 Task: Create a due date automation trigger when advanced on, 2 working days before a card is due add fields with all custom fields completed at 11:00 AM.
Action: Mouse moved to (969, 288)
Screenshot: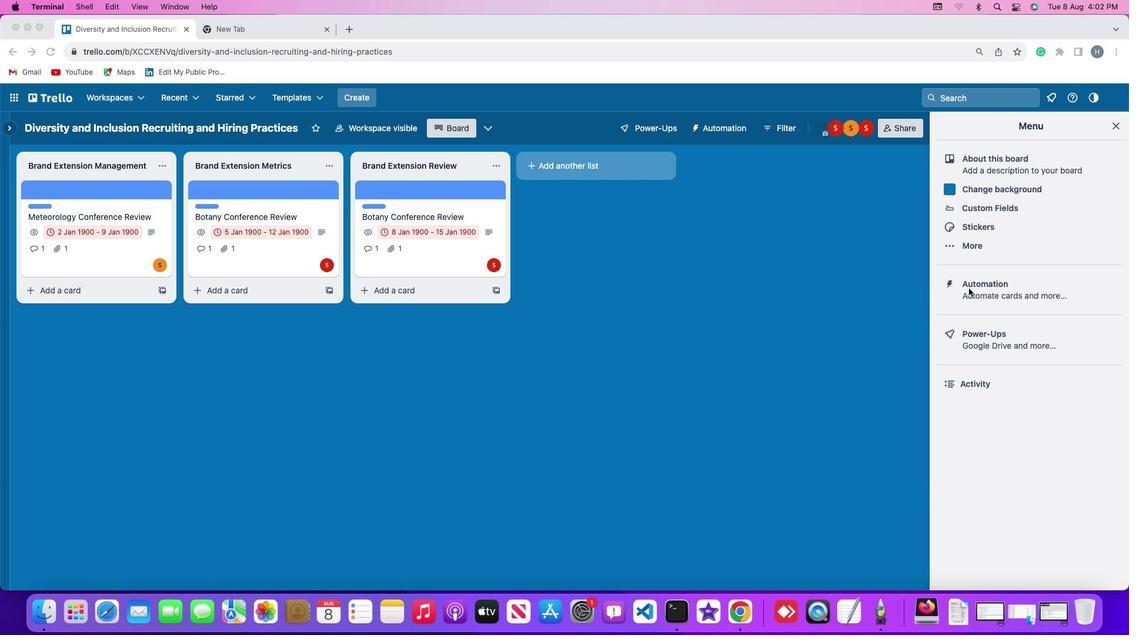 
Action: Mouse pressed left at (969, 288)
Screenshot: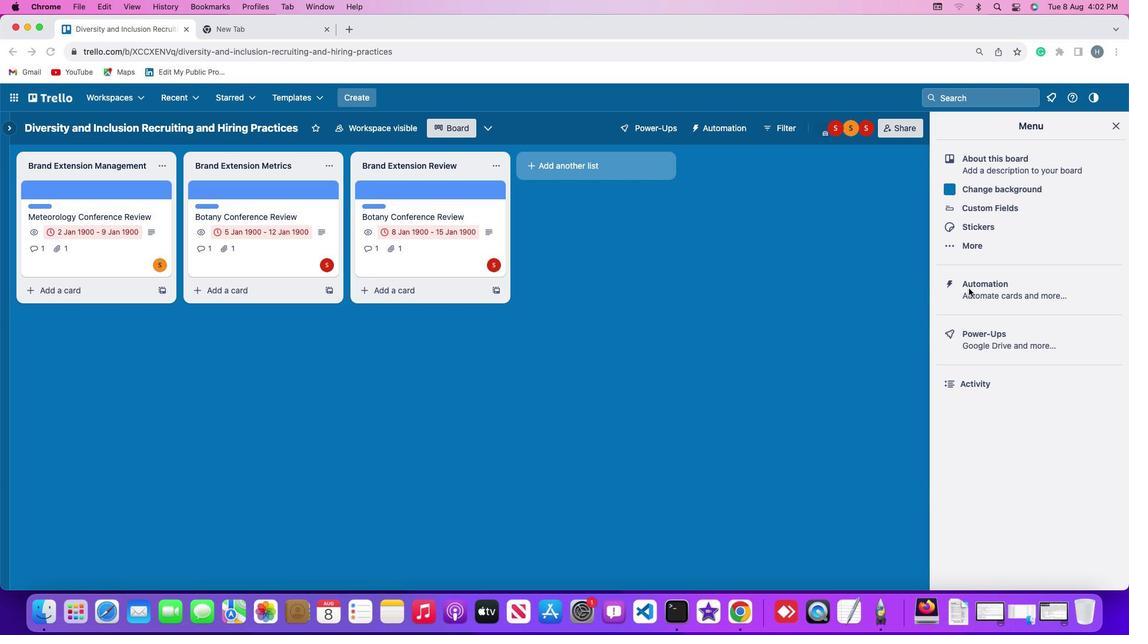 
Action: Mouse pressed left at (969, 288)
Screenshot: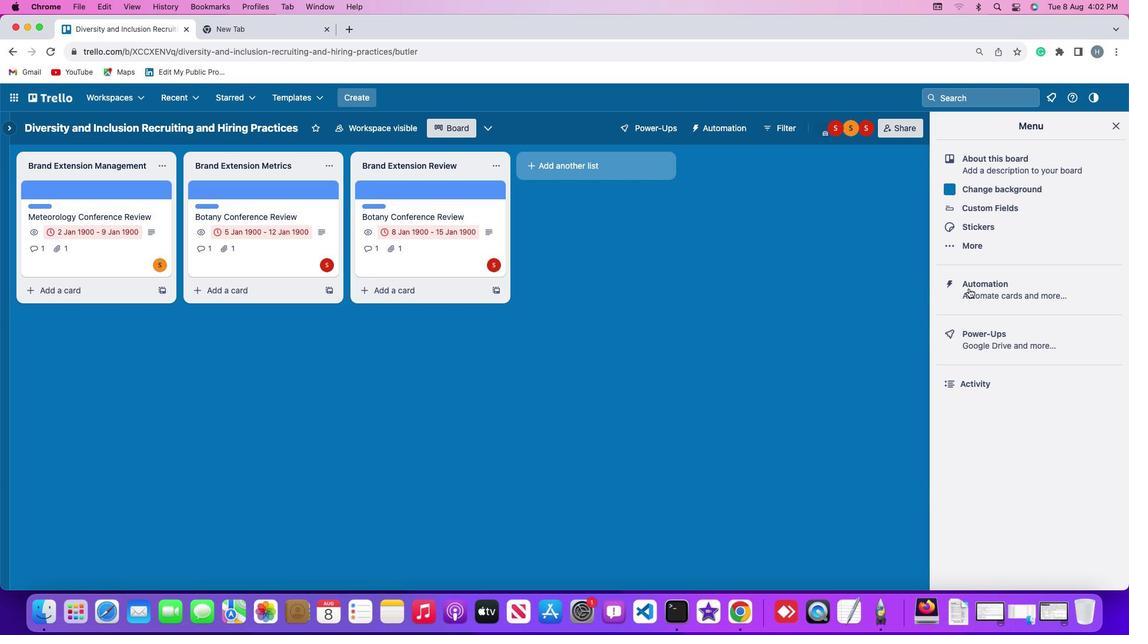 
Action: Mouse moved to (81, 275)
Screenshot: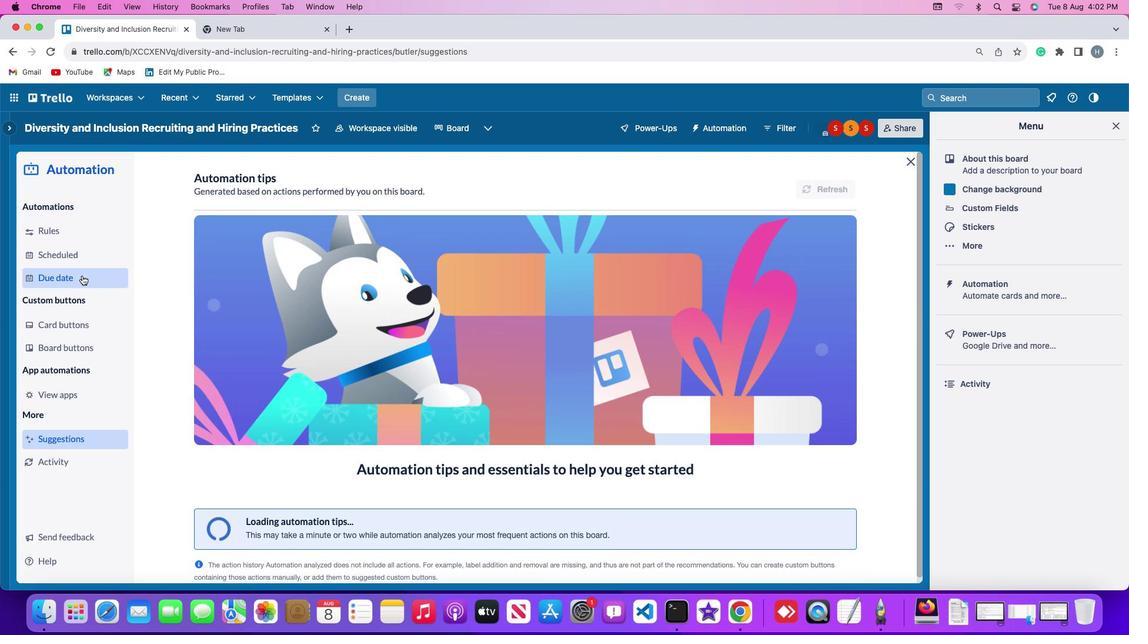 
Action: Mouse pressed left at (81, 275)
Screenshot: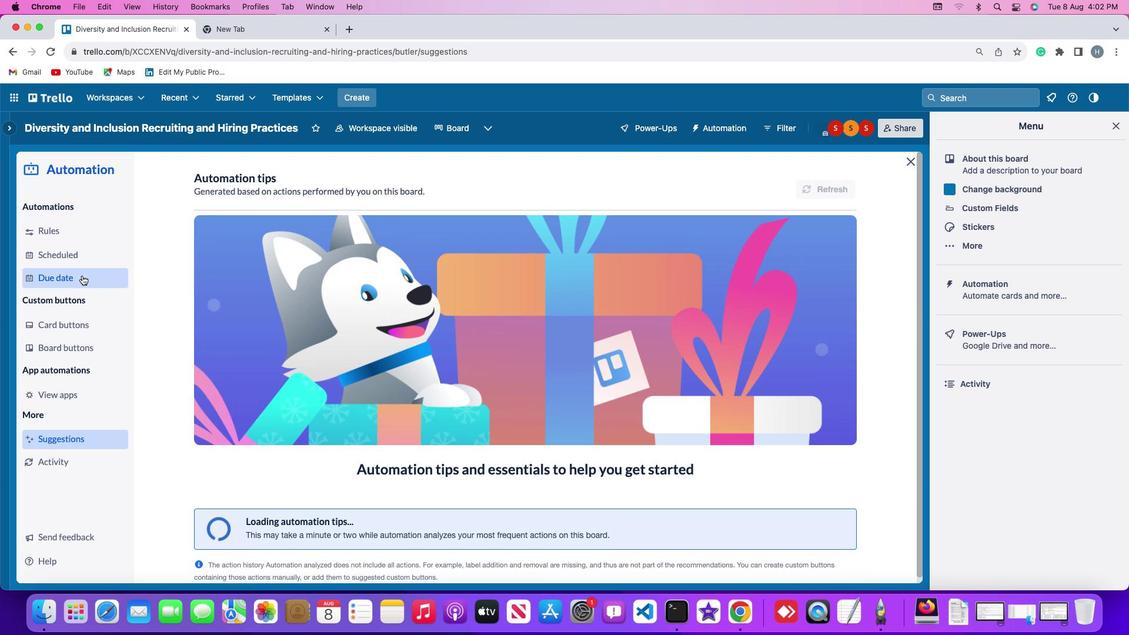 
Action: Mouse moved to (792, 178)
Screenshot: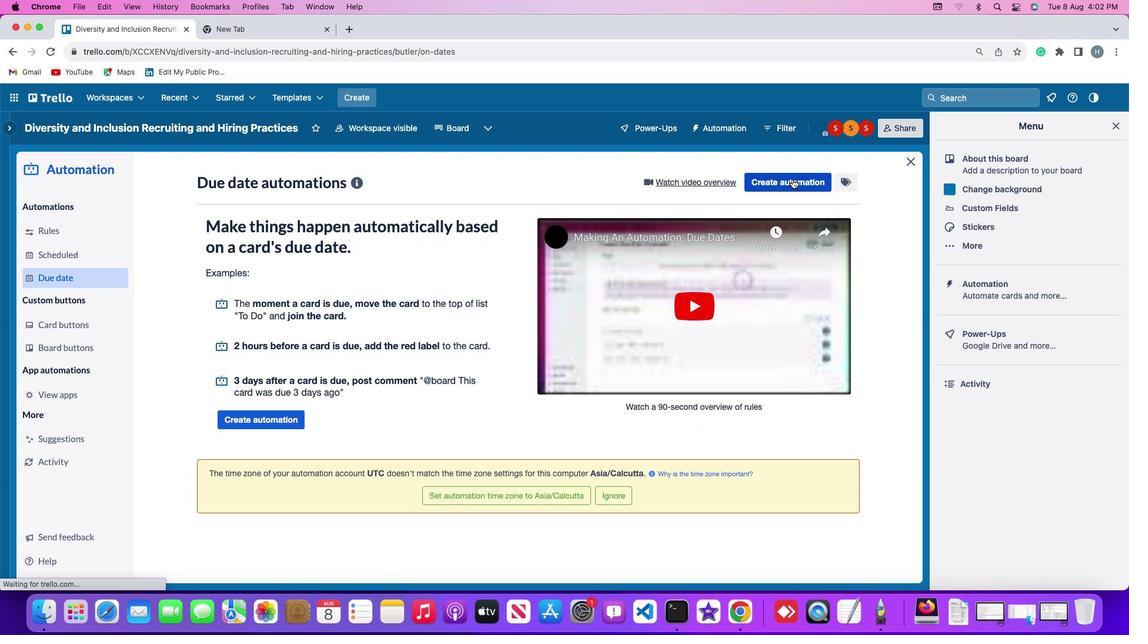 
Action: Mouse pressed left at (792, 178)
Screenshot: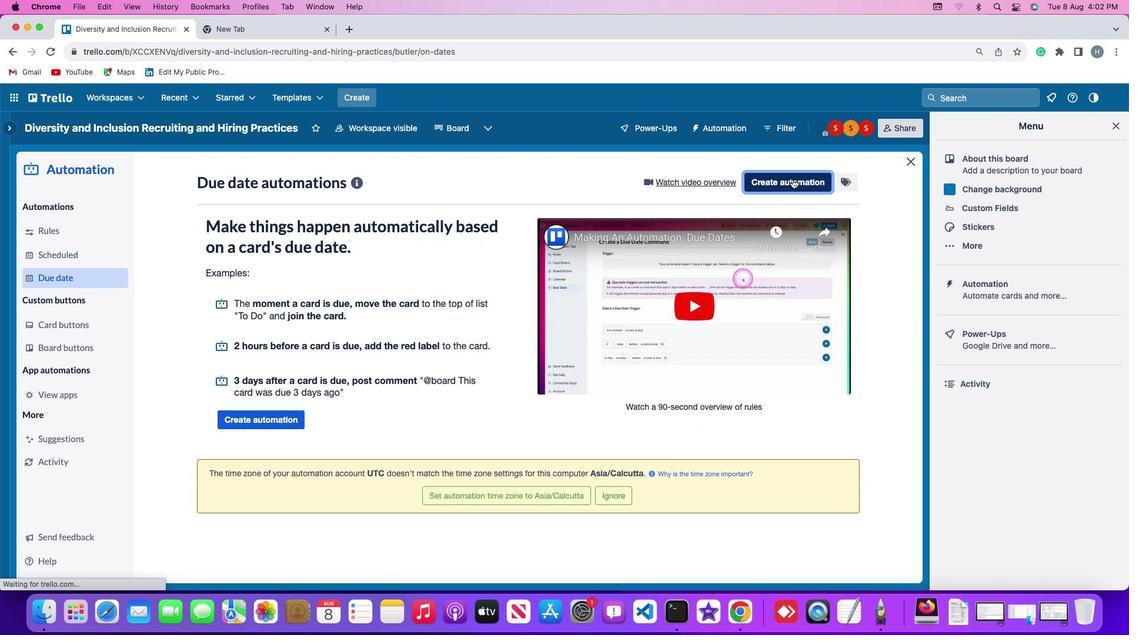 
Action: Mouse moved to (334, 298)
Screenshot: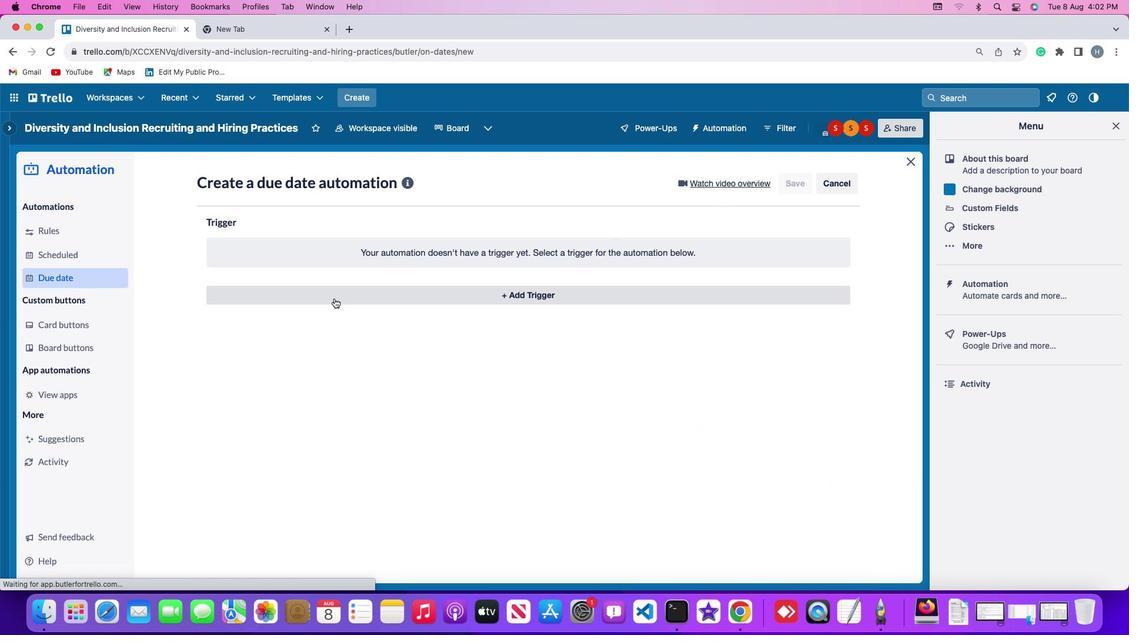 
Action: Mouse pressed left at (334, 298)
Screenshot: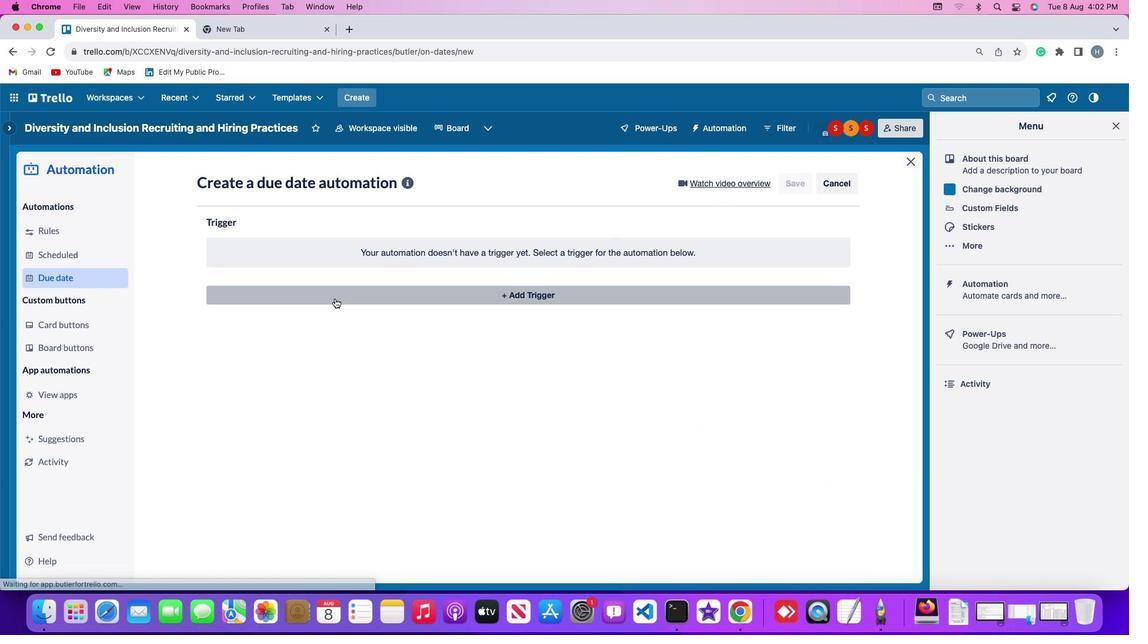
Action: Mouse moved to (233, 476)
Screenshot: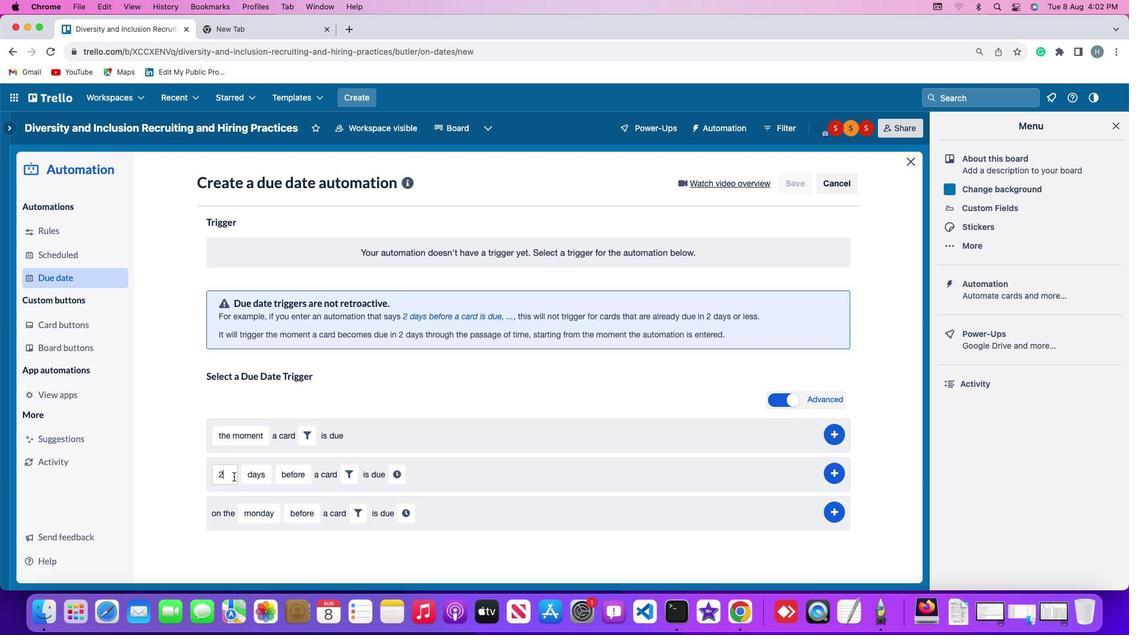 
Action: Mouse pressed left at (233, 476)
Screenshot: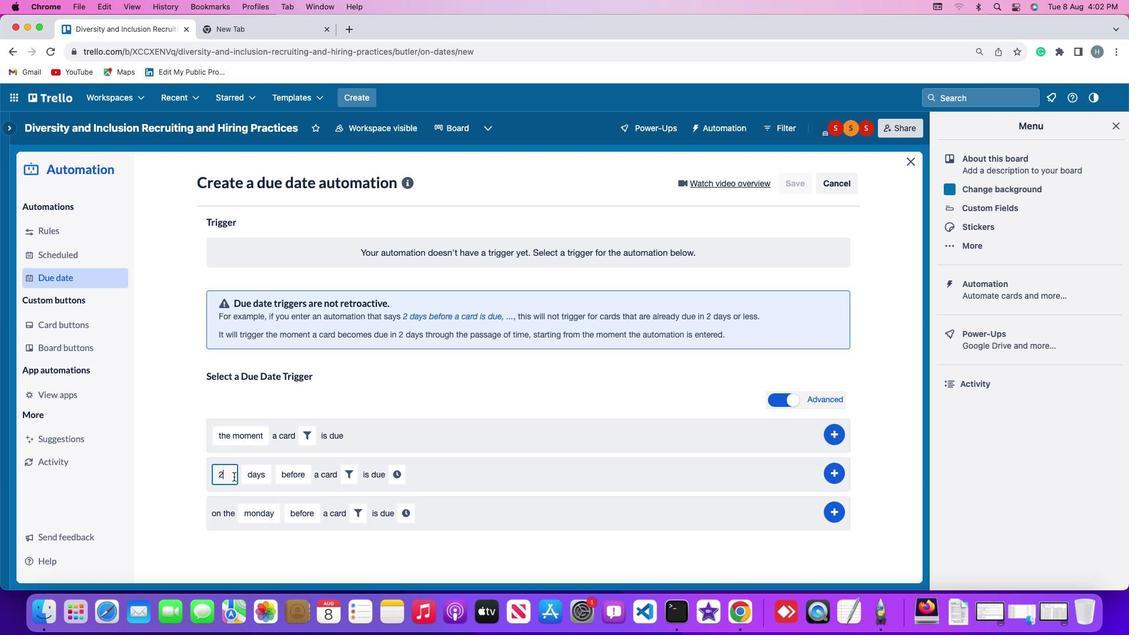 
Action: Key pressed Key.backspace'2'
Screenshot: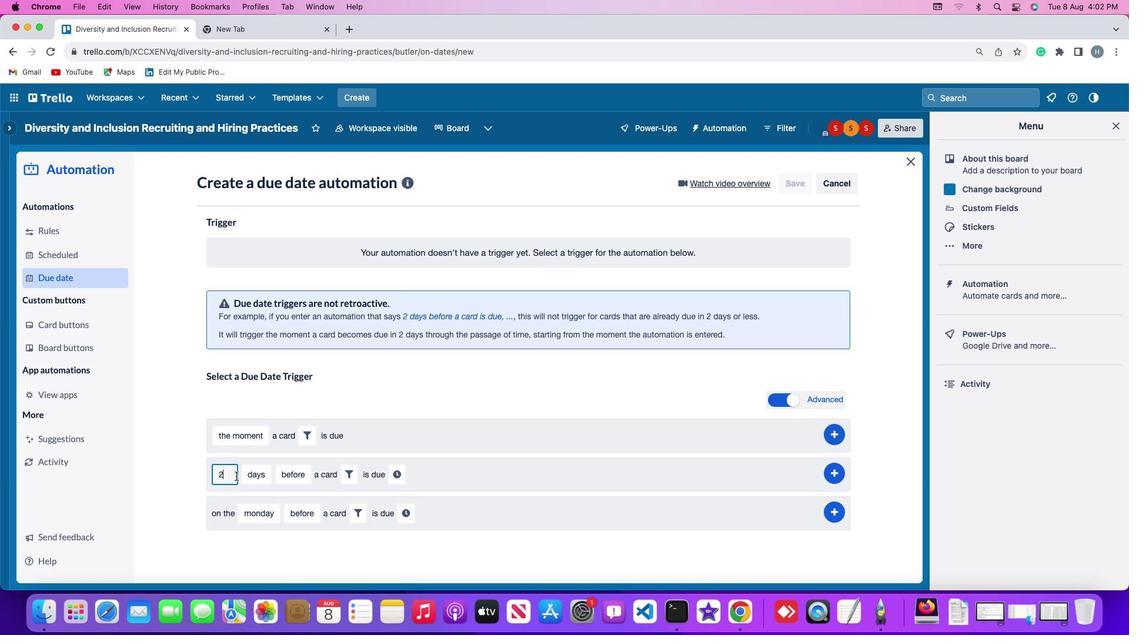 
Action: Mouse moved to (255, 476)
Screenshot: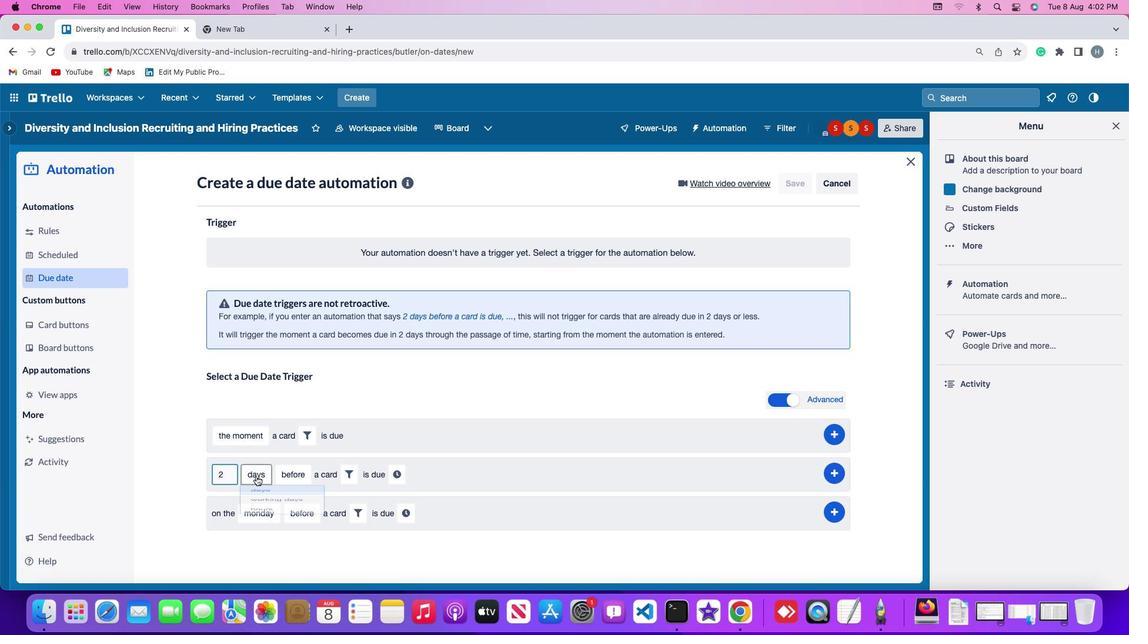 
Action: Mouse pressed left at (255, 476)
Screenshot: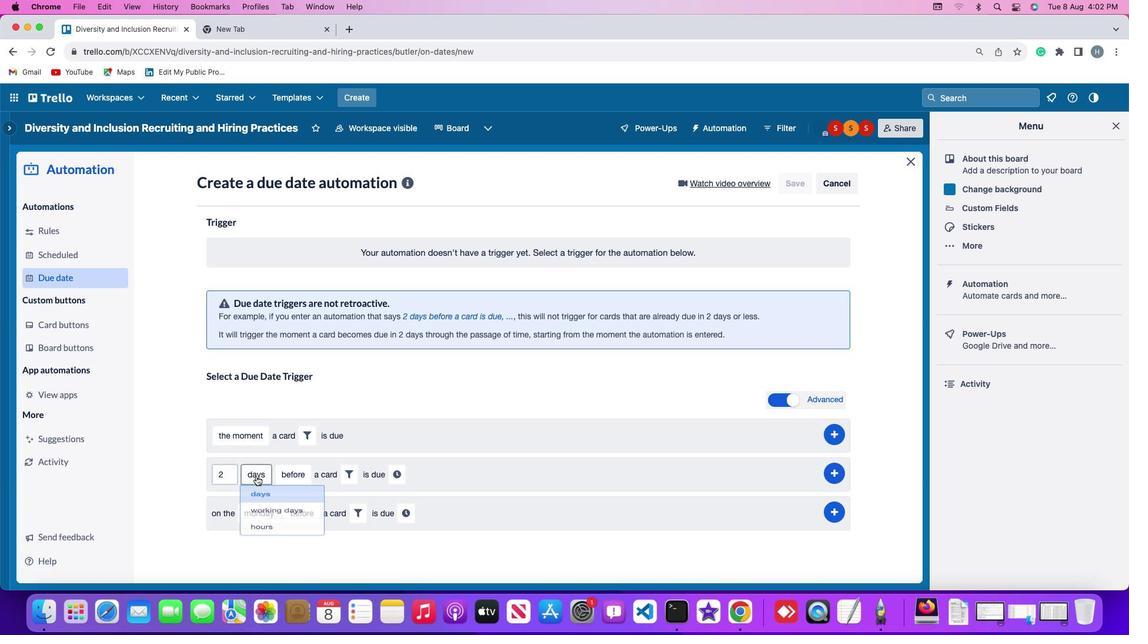 
Action: Mouse moved to (270, 522)
Screenshot: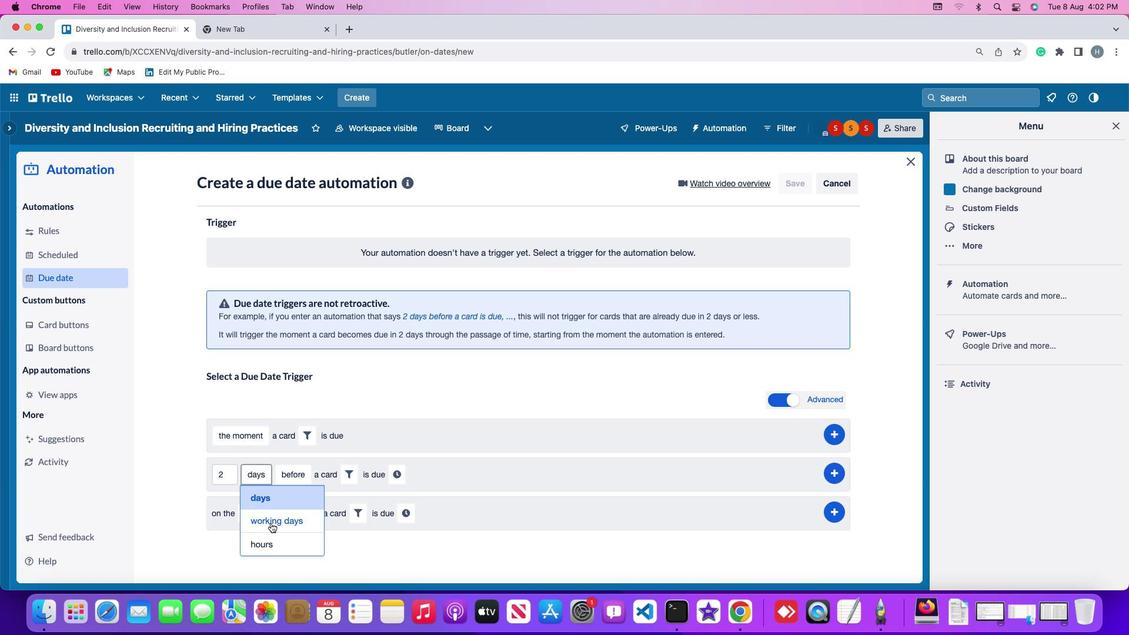 
Action: Mouse pressed left at (270, 522)
Screenshot: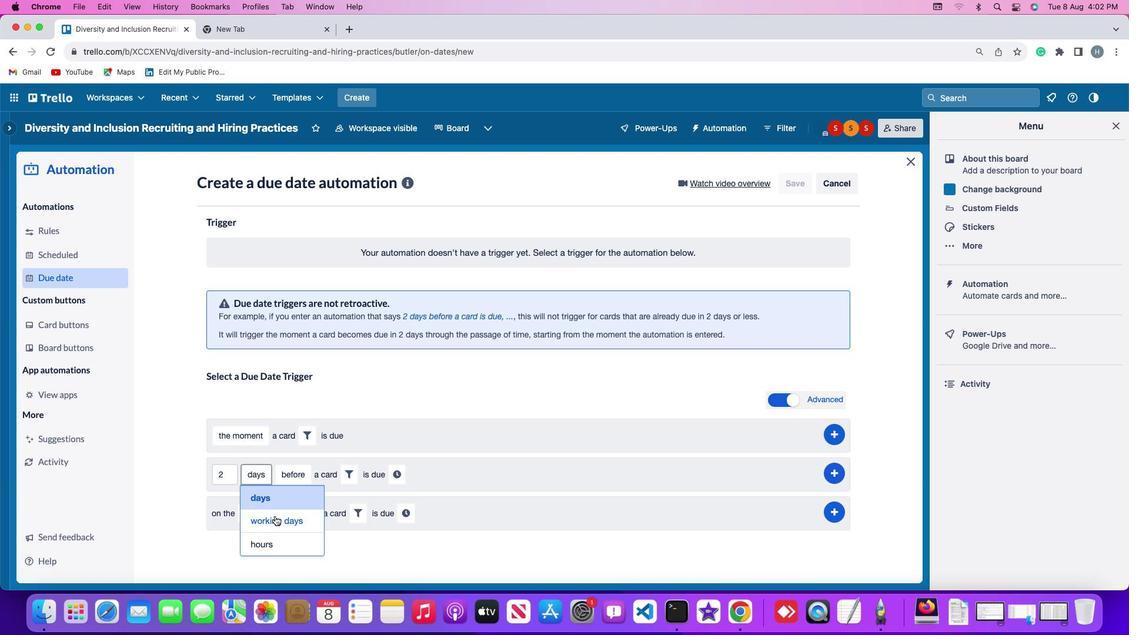 
Action: Mouse moved to (311, 474)
Screenshot: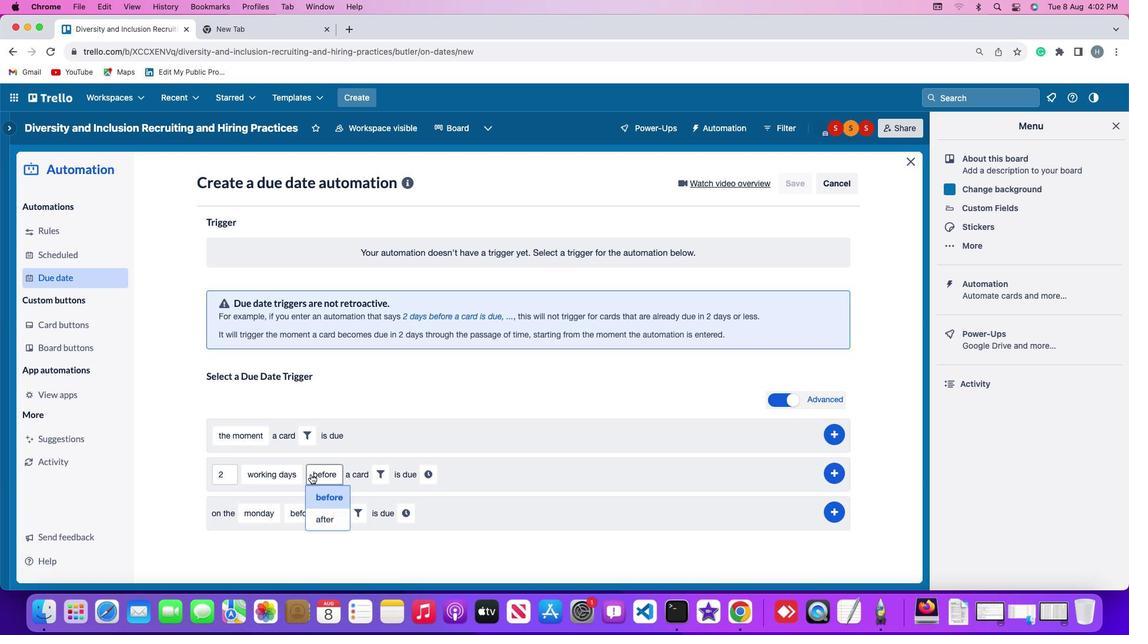 
Action: Mouse pressed left at (311, 474)
Screenshot: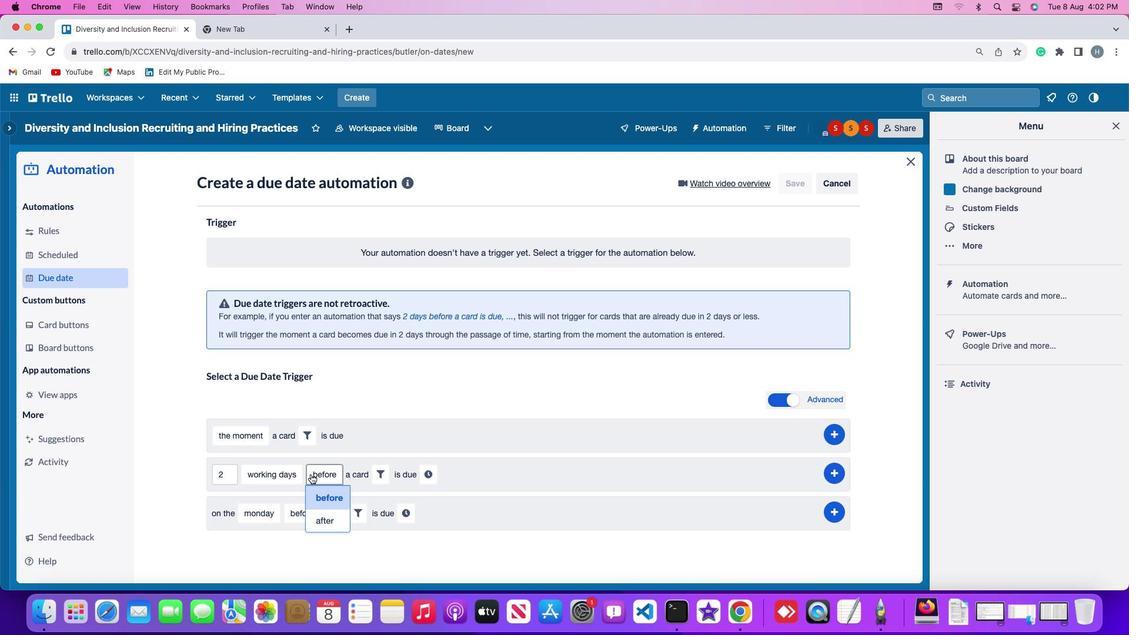 
Action: Mouse moved to (327, 501)
Screenshot: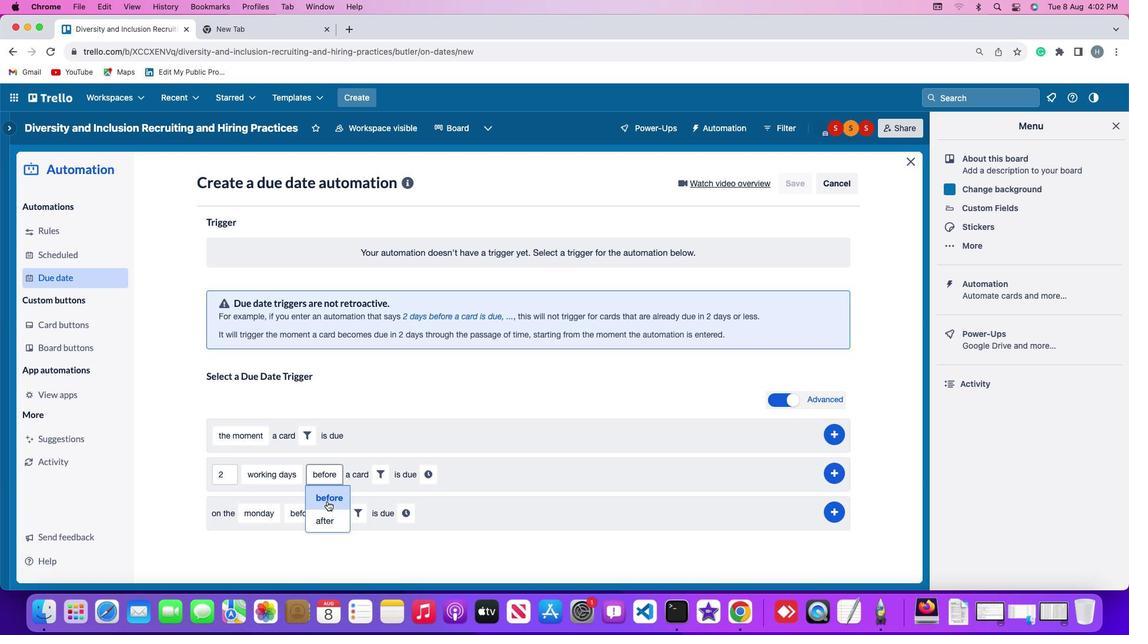 
Action: Mouse pressed left at (327, 501)
Screenshot: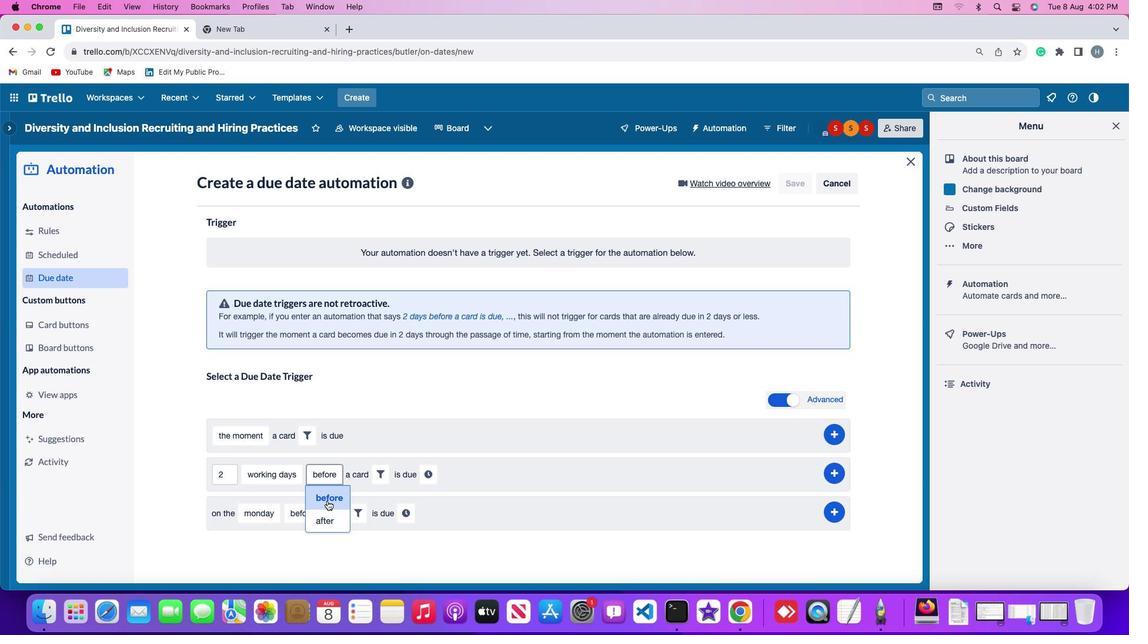 
Action: Mouse moved to (382, 480)
Screenshot: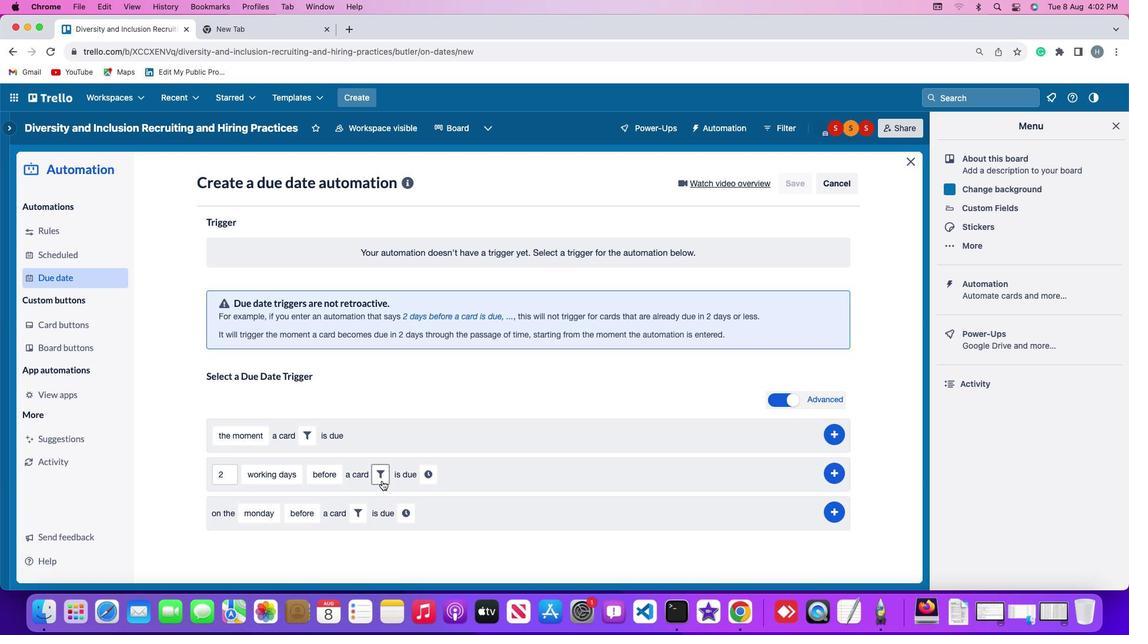 
Action: Mouse pressed left at (382, 480)
Screenshot: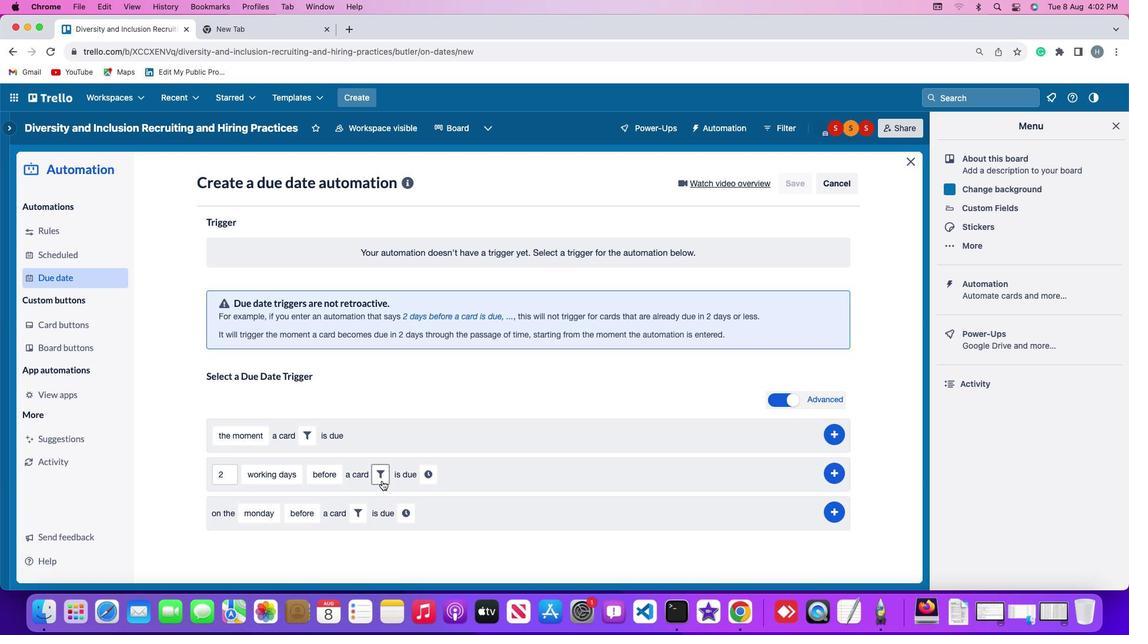 
Action: Mouse moved to (576, 512)
Screenshot: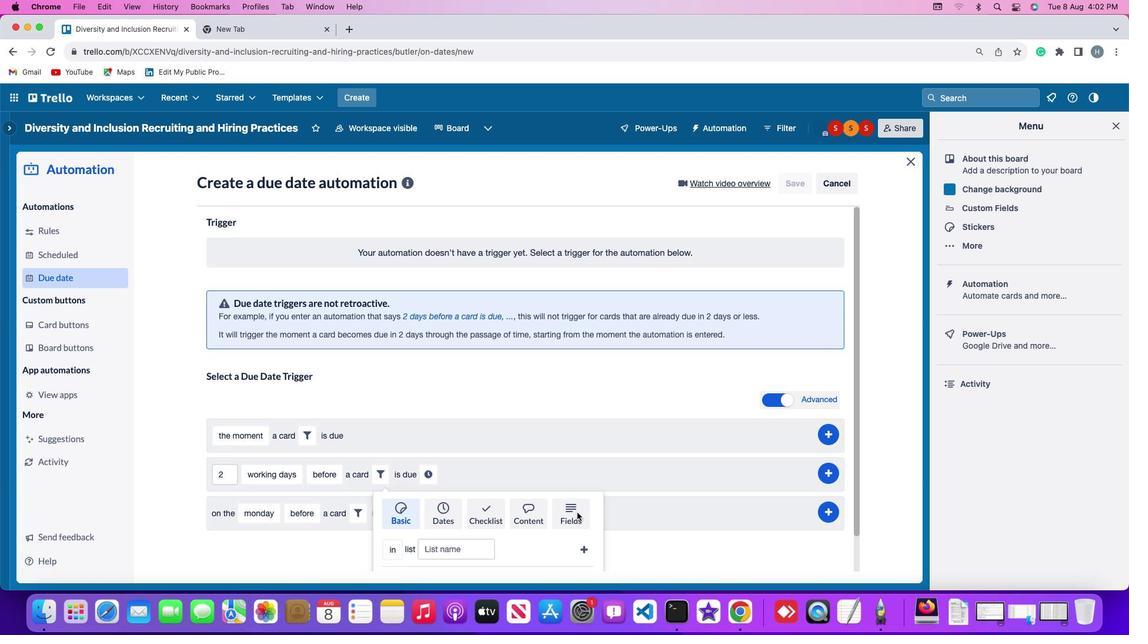 
Action: Mouse pressed left at (576, 512)
Screenshot: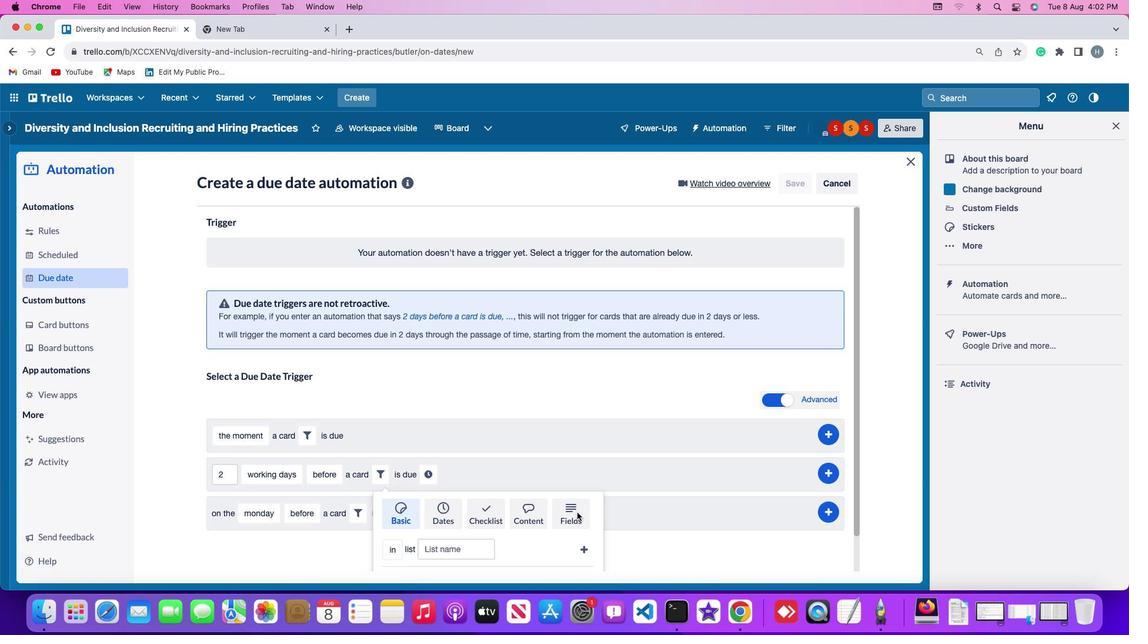 
Action: Mouse moved to (424, 537)
Screenshot: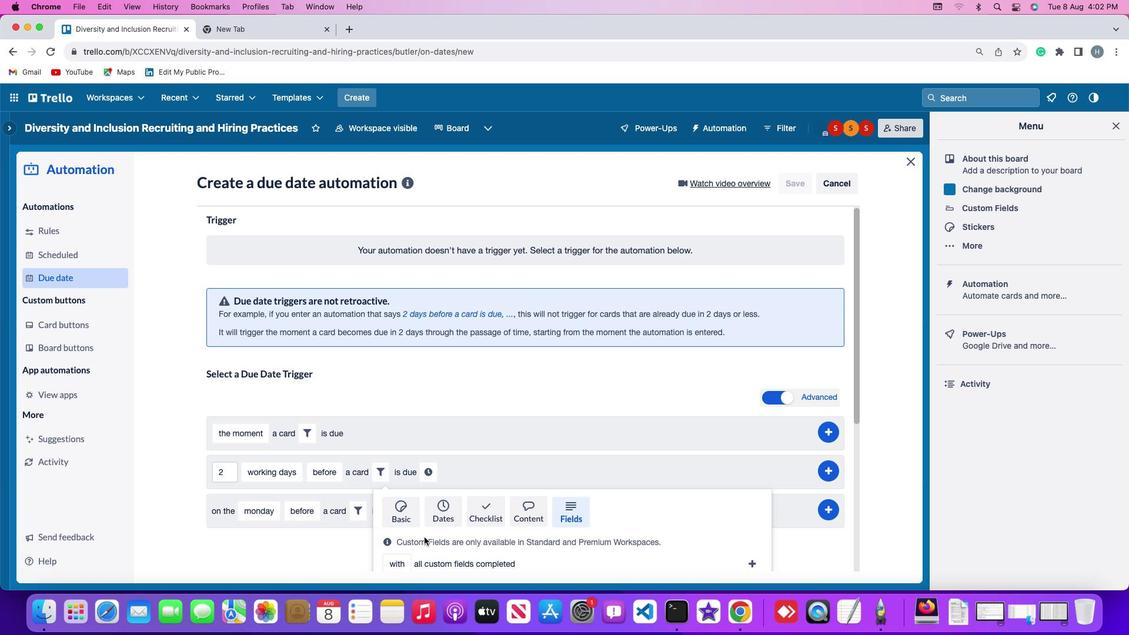 
Action: Mouse scrolled (424, 537) with delta (0, 0)
Screenshot: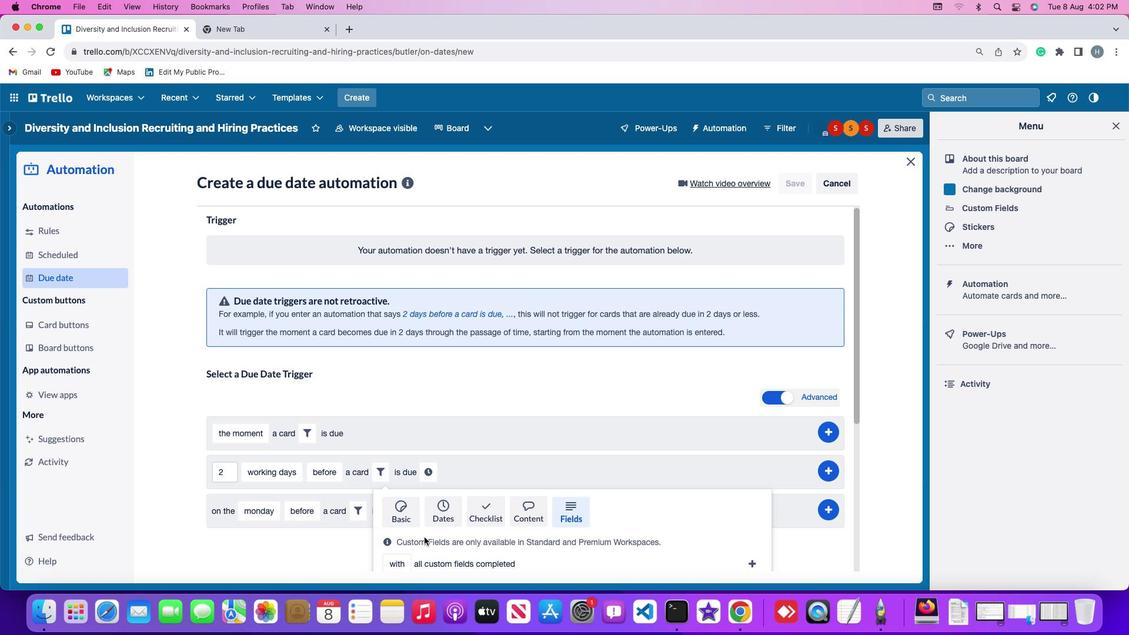 
Action: Mouse scrolled (424, 537) with delta (0, 0)
Screenshot: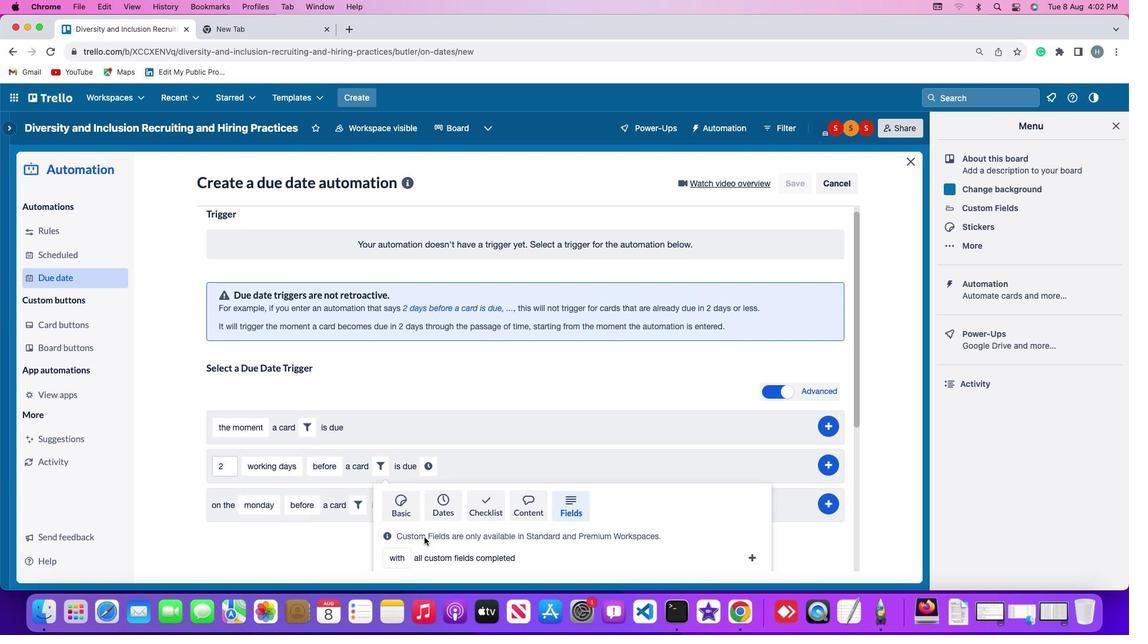 
Action: Mouse scrolled (424, 537) with delta (0, -1)
Screenshot: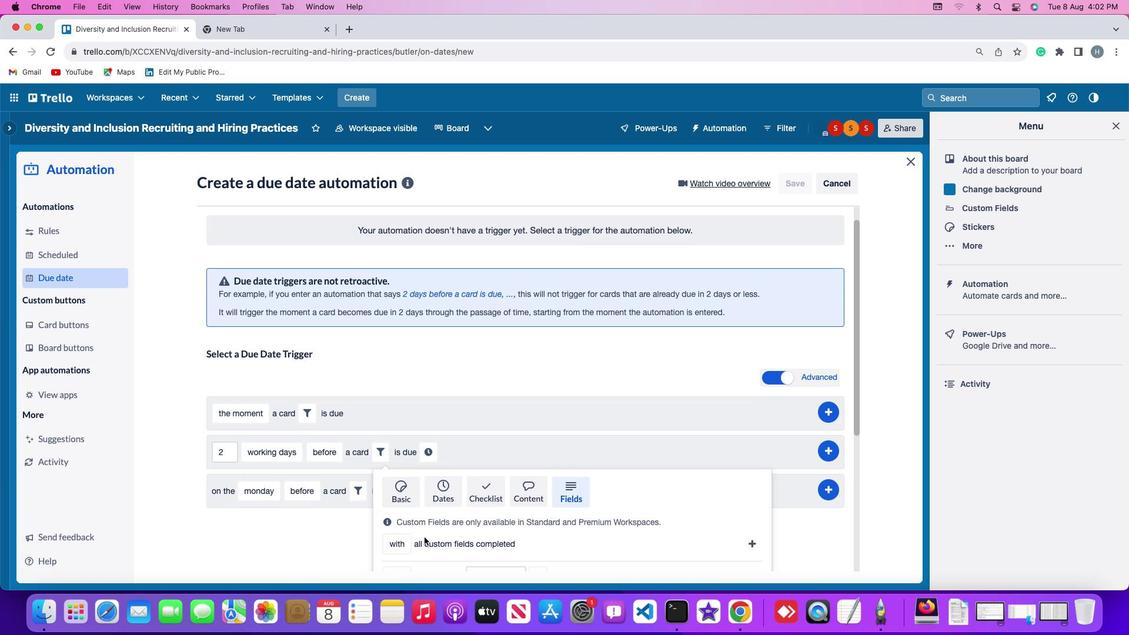 
Action: Mouse moved to (404, 478)
Screenshot: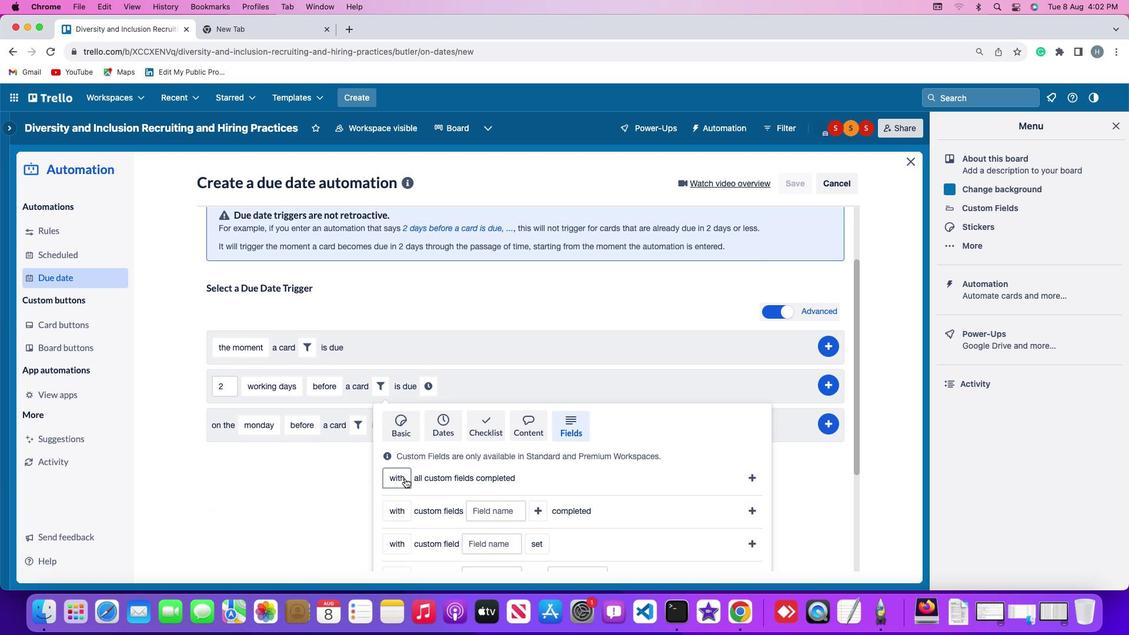 
Action: Mouse pressed left at (404, 478)
Screenshot: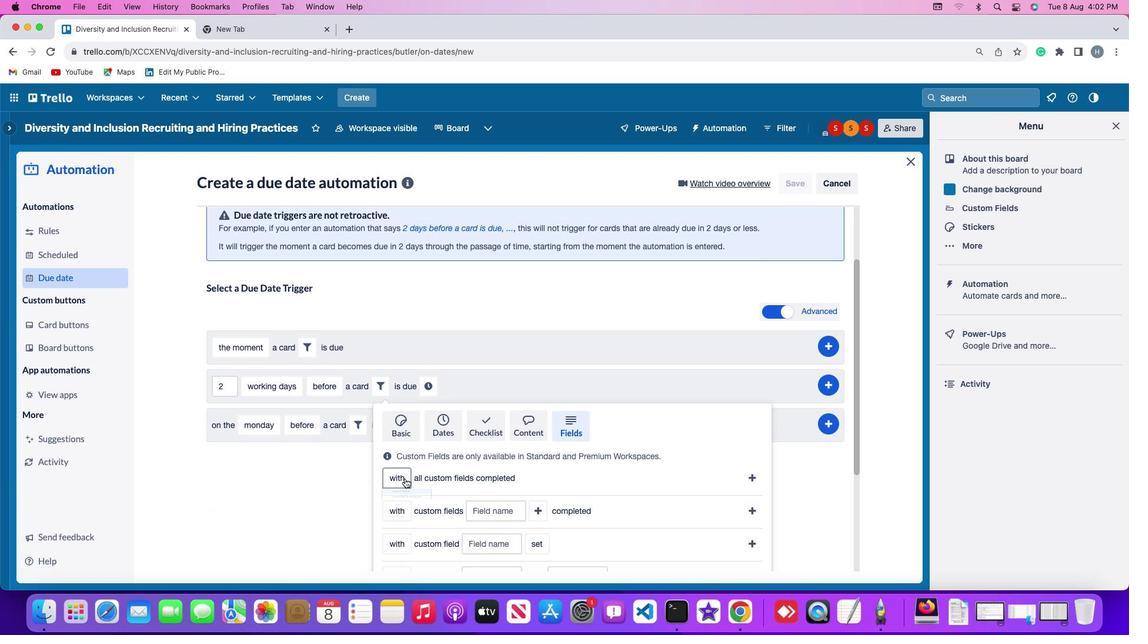 
Action: Mouse moved to (405, 492)
Screenshot: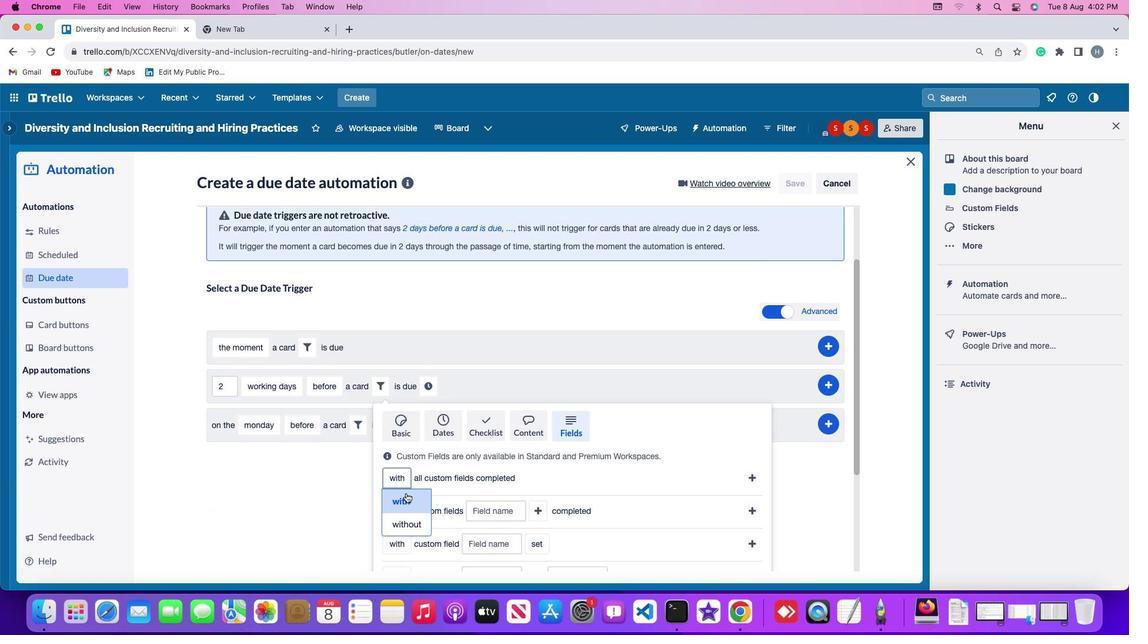 
Action: Mouse pressed left at (405, 492)
Screenshot: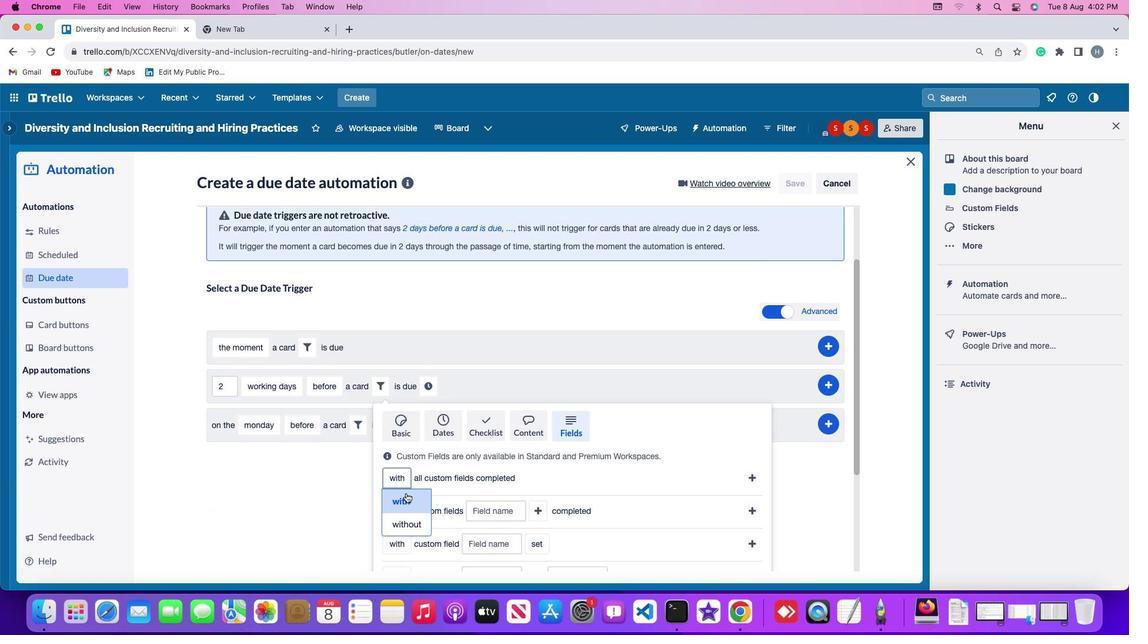 
Action: Mouse moved to (753, 475)
Screenshot: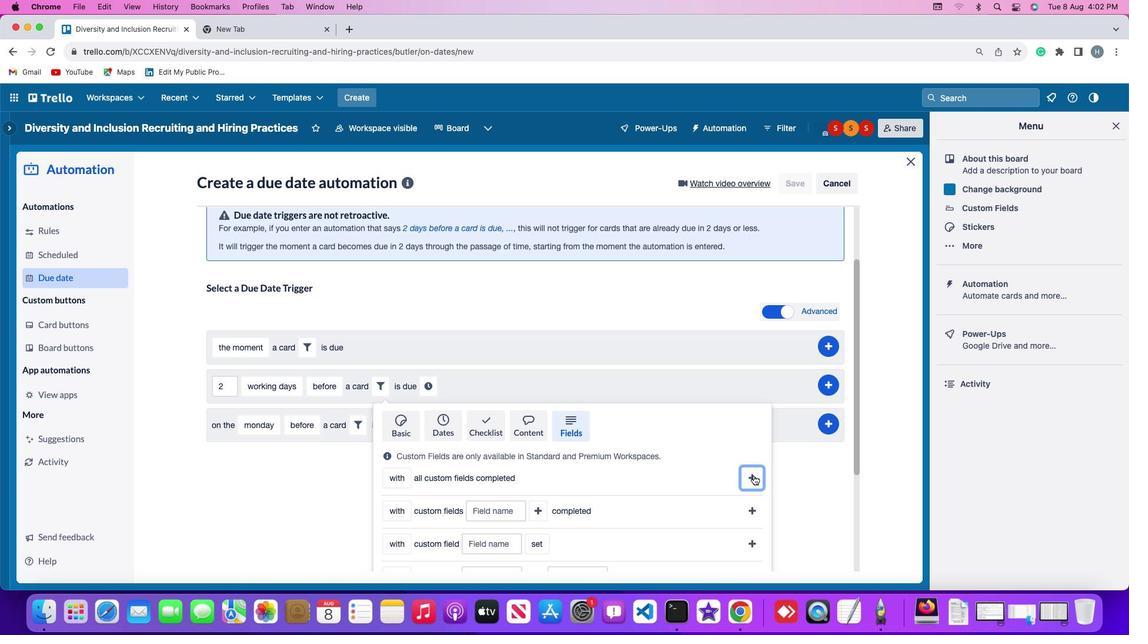 
Action: Mouse pressed left at (753, 475)
Screenshot: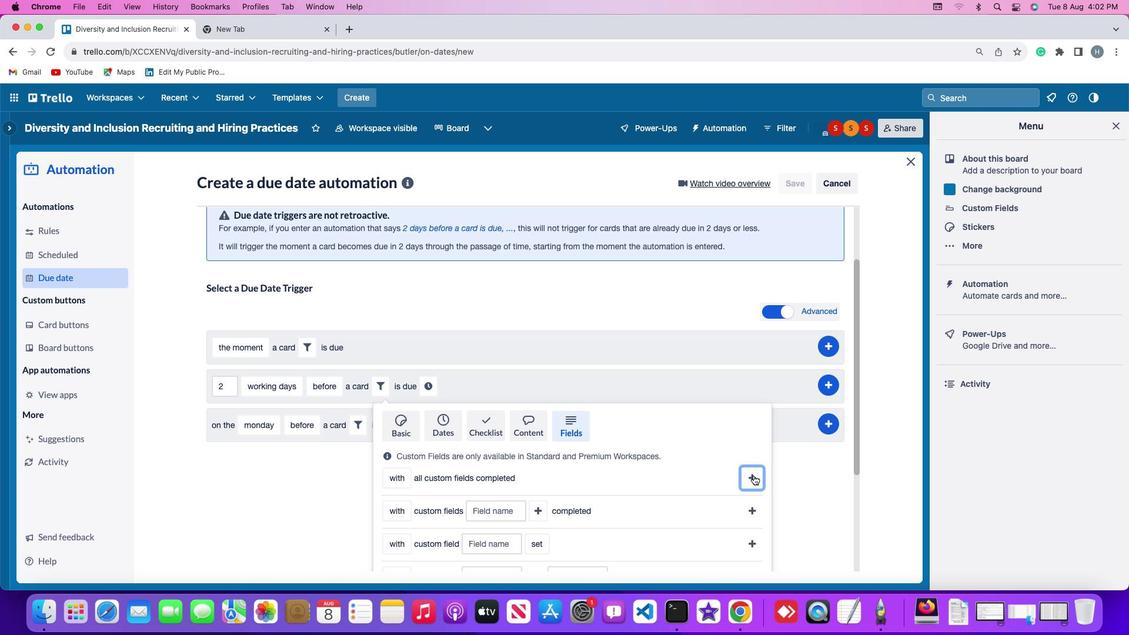 
Action: Mouse moved to (576, 470)
Screenshot: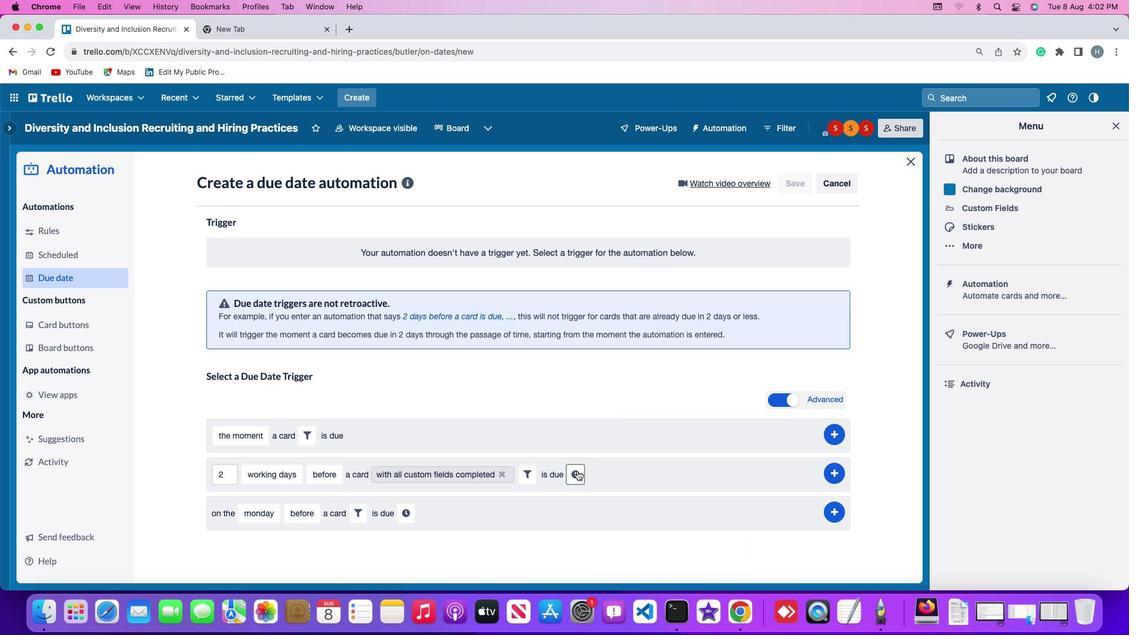
Action: Mouse pressed left at (576, 470)
Screenshot: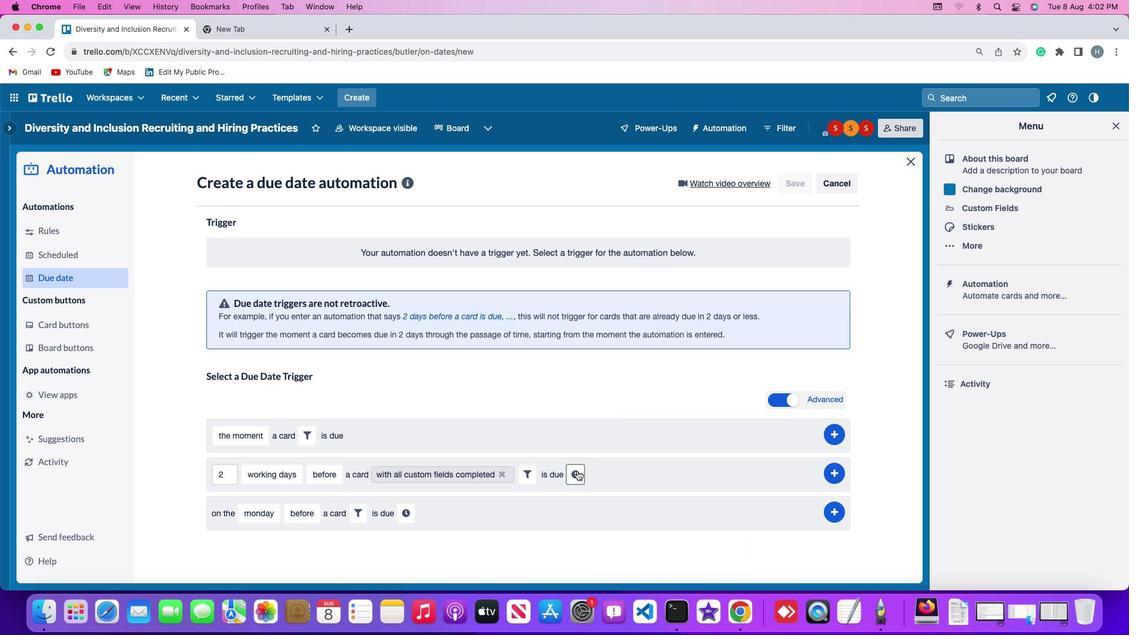 
Action: Mouse moved to (602, 476)
Screenshot: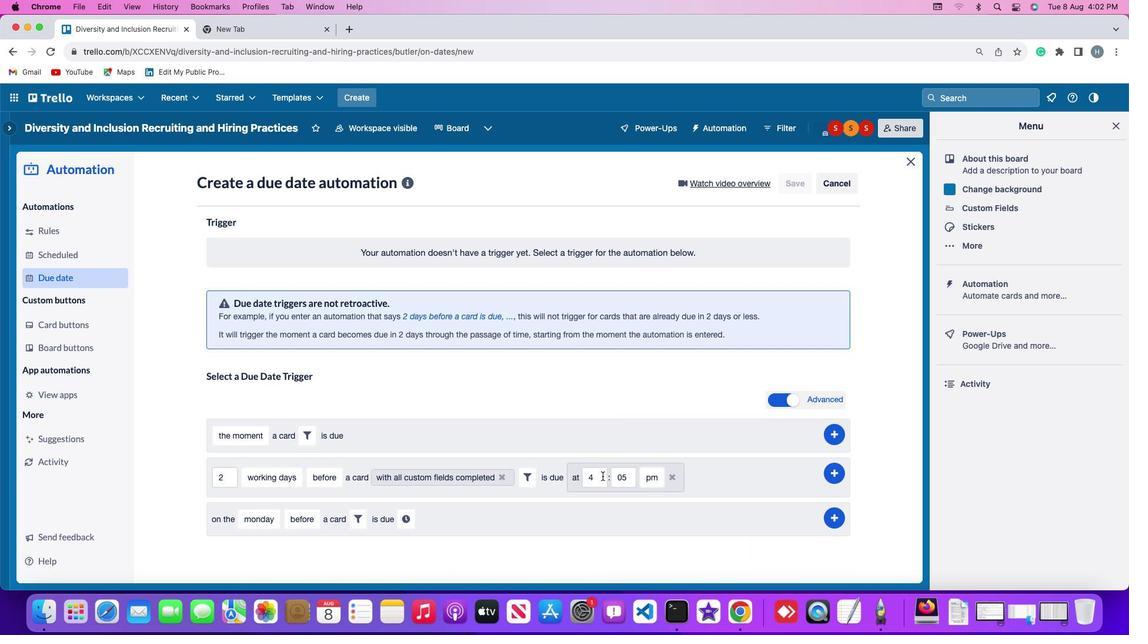 
Action: Mouse pressed left at (602, 476)
Screenshot: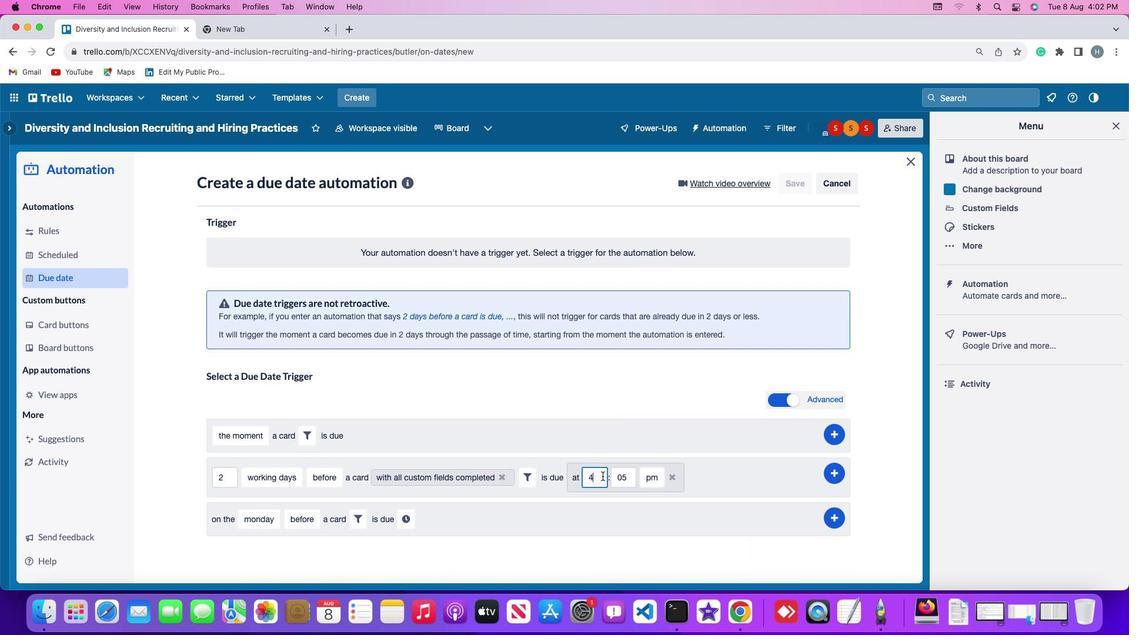 
Action: Key pressed Key.backspaceKey.backspace'1''1'
Screenshot: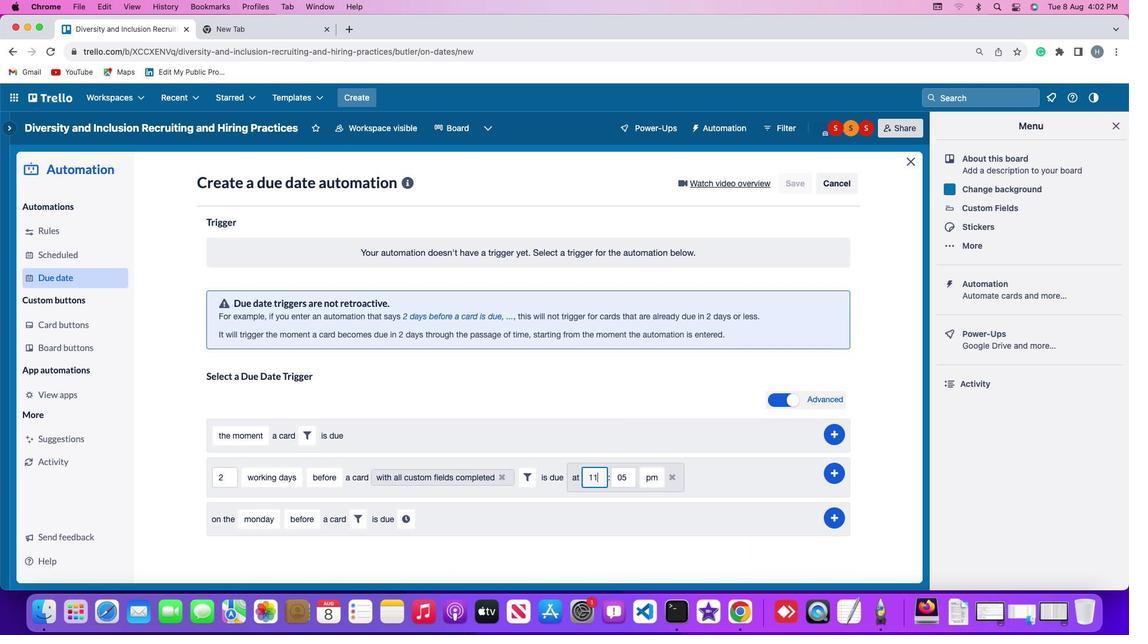 
Action: Mouse moved to (628, 475)
Screenshot: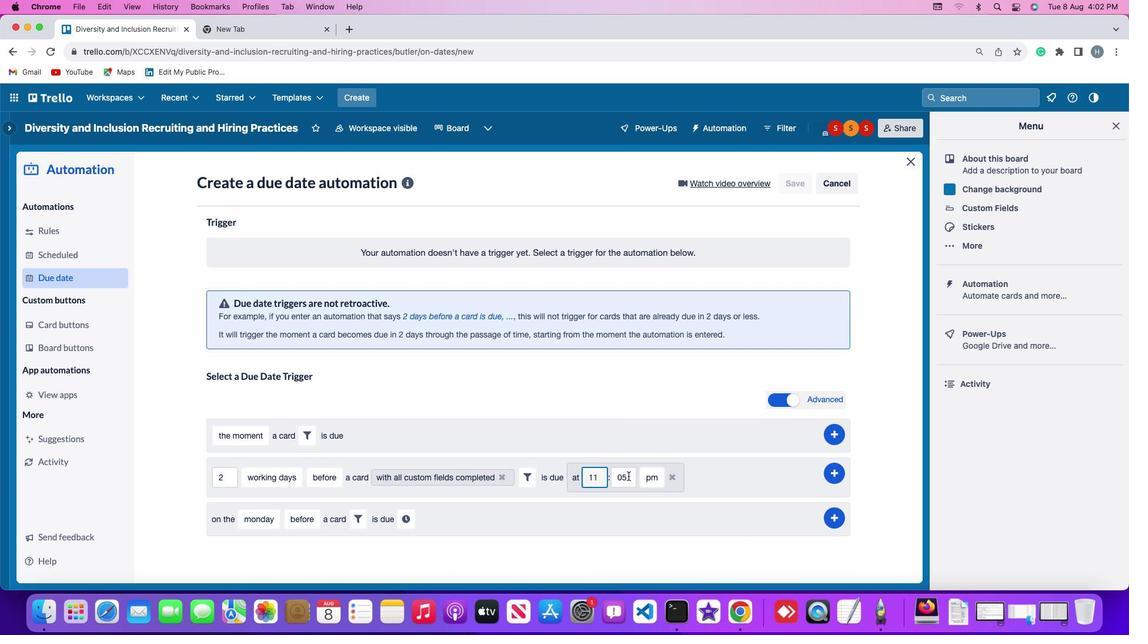 
Action: Mouse pressed left at (628, 475)
Screenshot: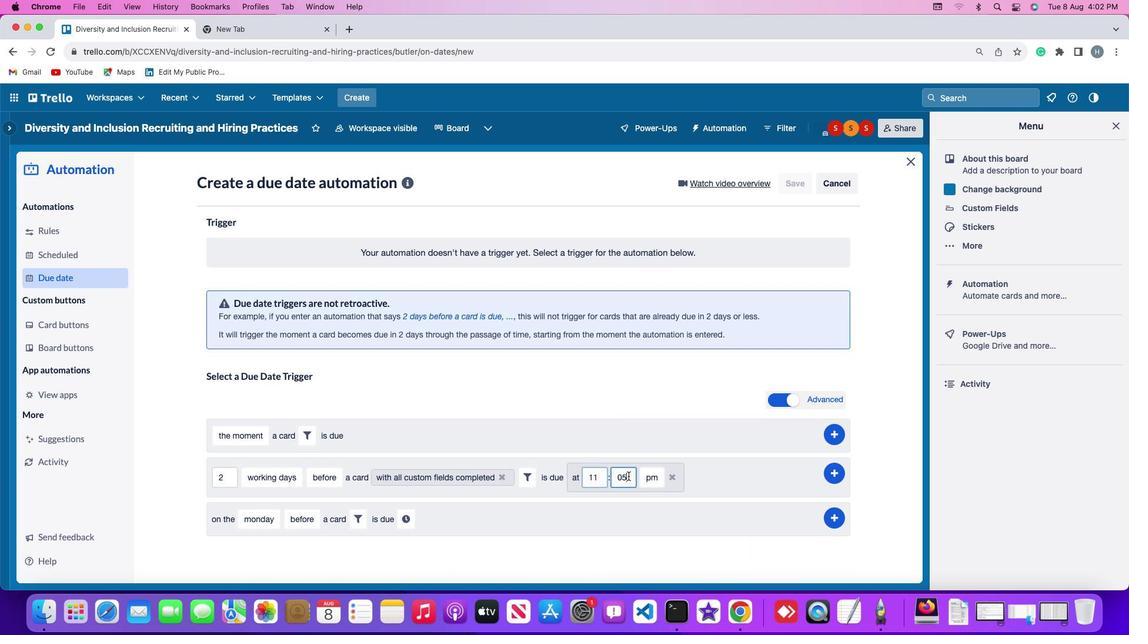 
Action: Key pressed Key.backspaceKey.backspace'0''0'
Screenshot: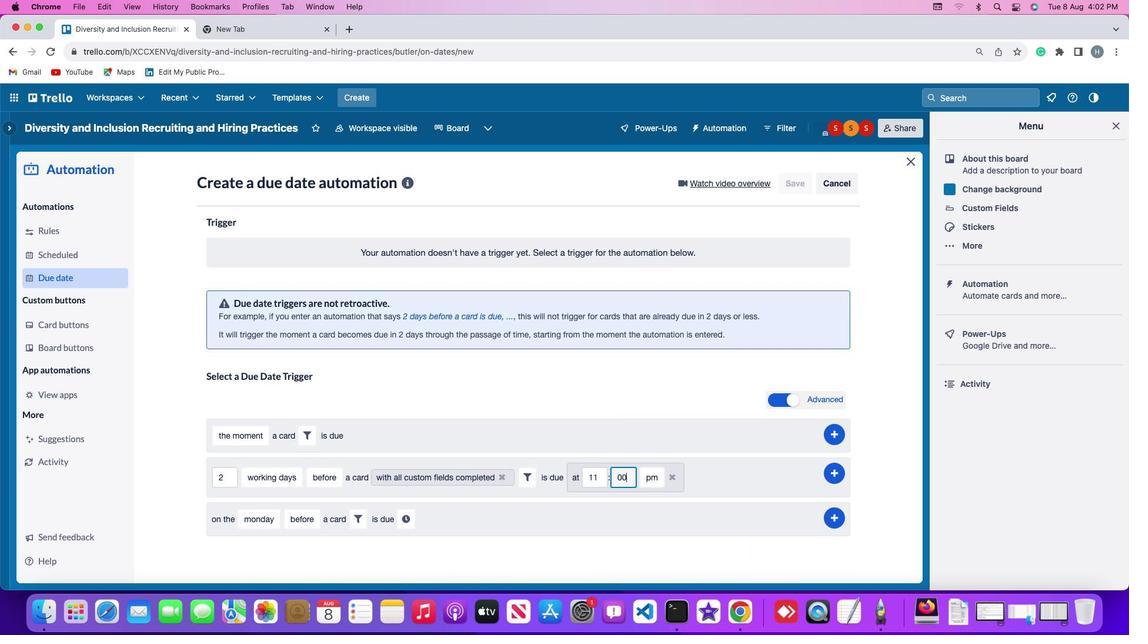 
Action: Mouse moved to (661, 477)
Screenshot: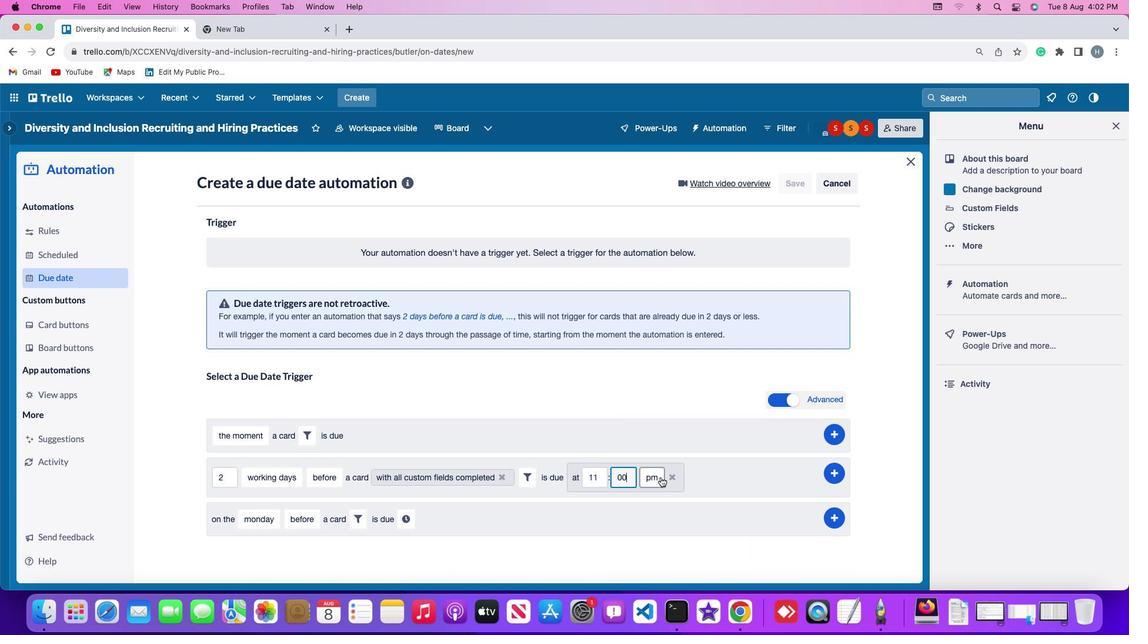 
Action: Mouse pressed left at (661, 477)
Screenshot: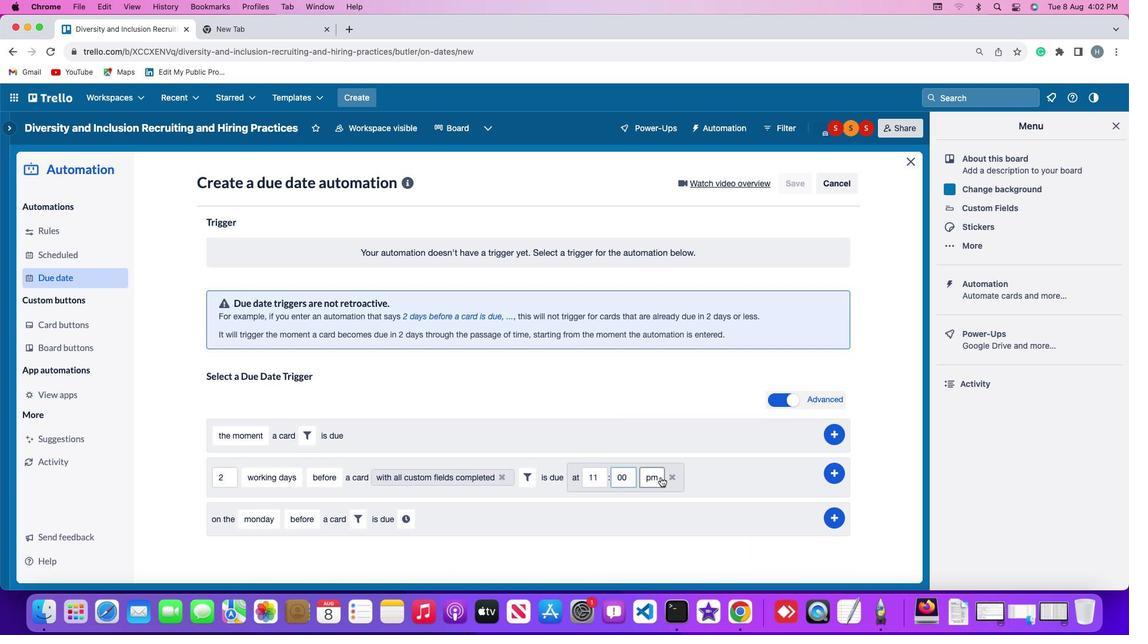 
Action: Mouse moved to (656, 496)
Screenshot: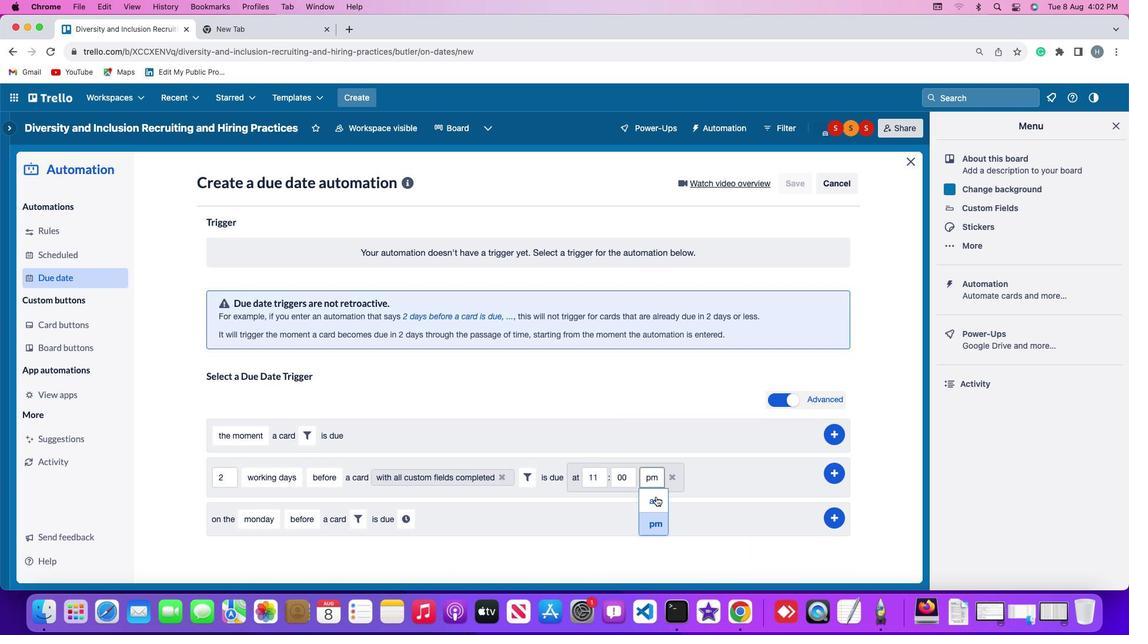 
Action: Mouse pressed left at (656, 496)
Screenshot: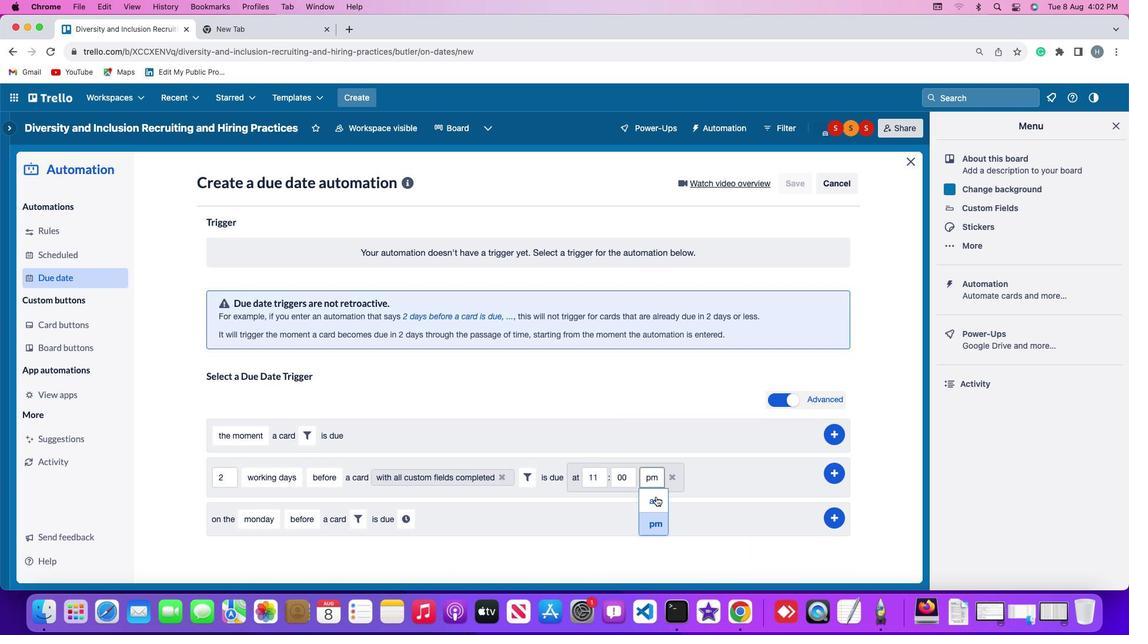 
Action: Mouse moved to (832, 472)
Screenshot: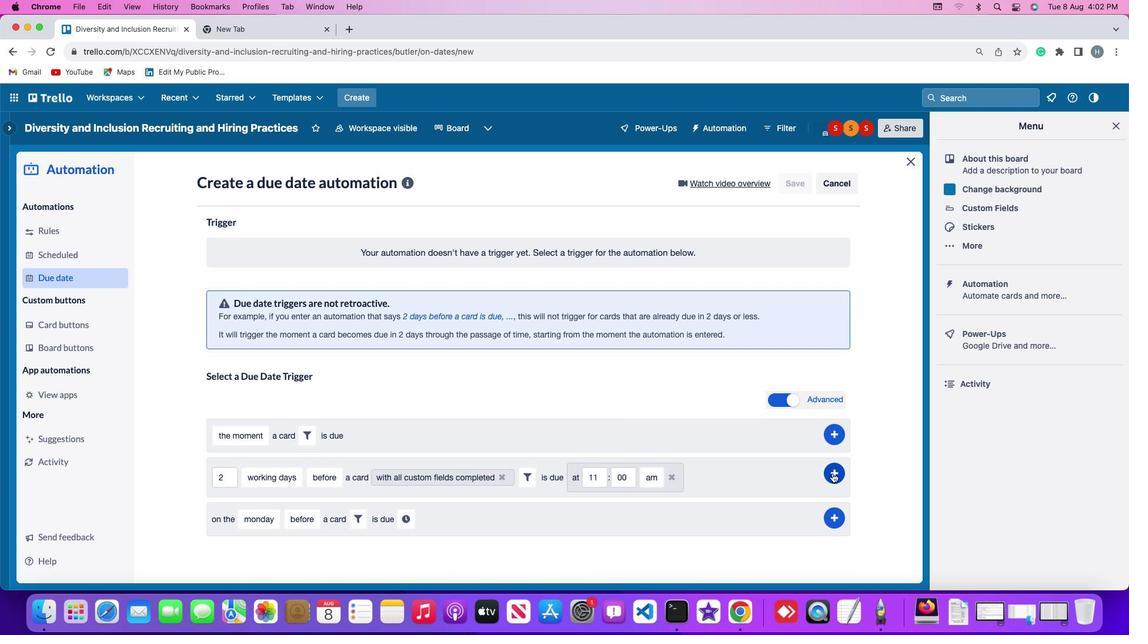 
Action: Mouse pressed left at (832, 472)
Screenshot: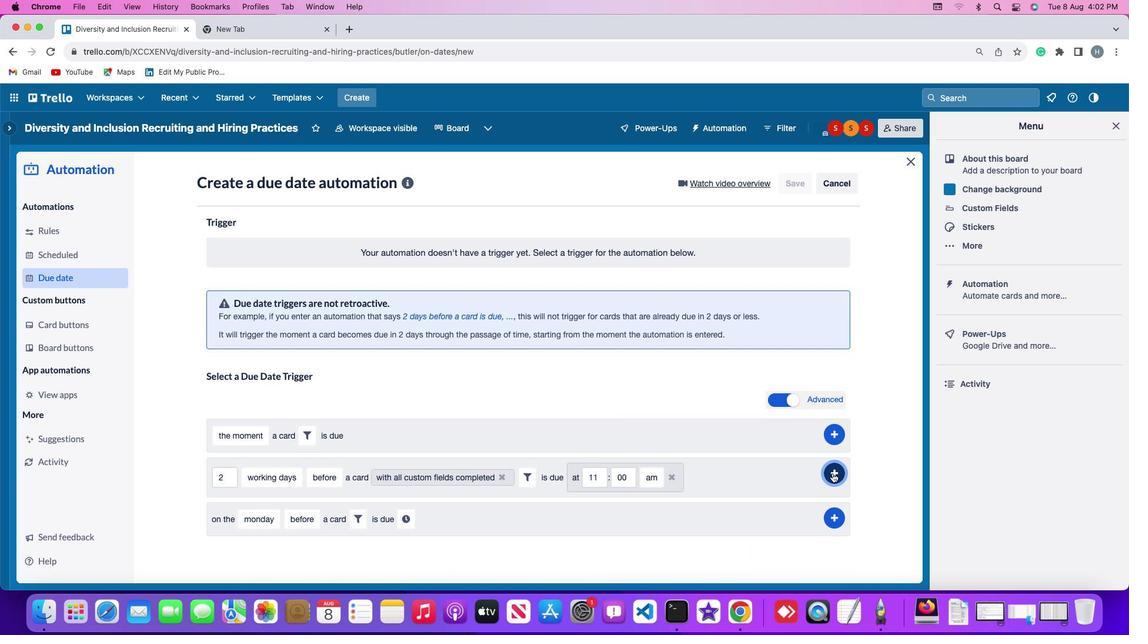 
Action: Mouse moved to (885, 354)
Screenshot: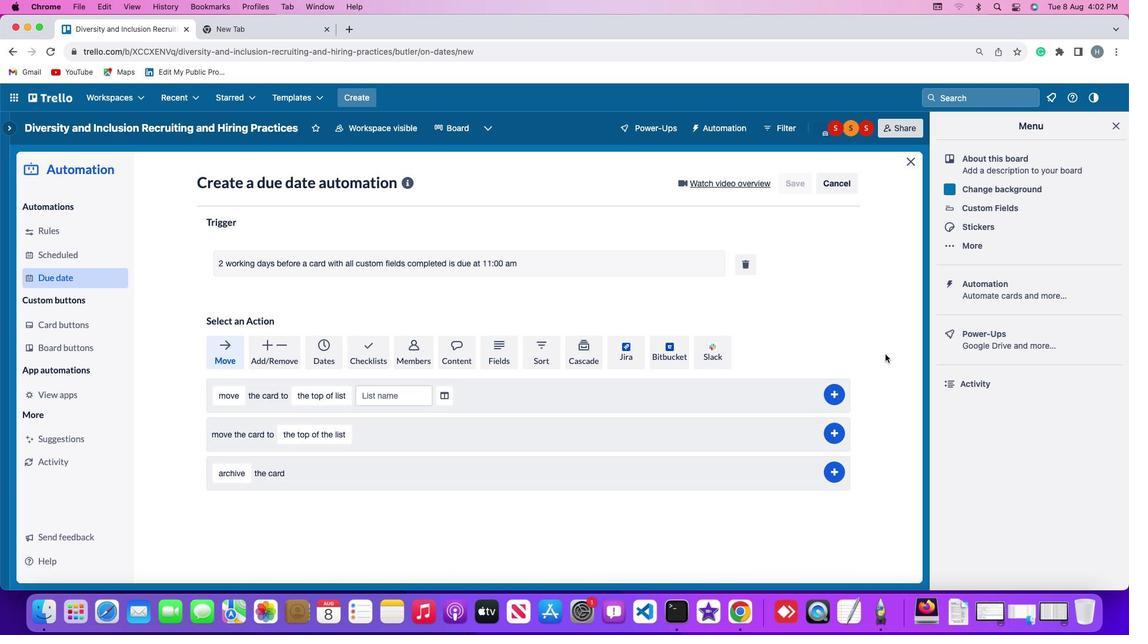
